 Task: Attach the link 'https://www.adept.ai/' to the Trello card 'Card0000000132', name it 'Adept', edit the description to 'DS0000000132', add a 'Join card' button, and change the cover color to red.
Action: Mouse moved to (398, 578)
Screenshot: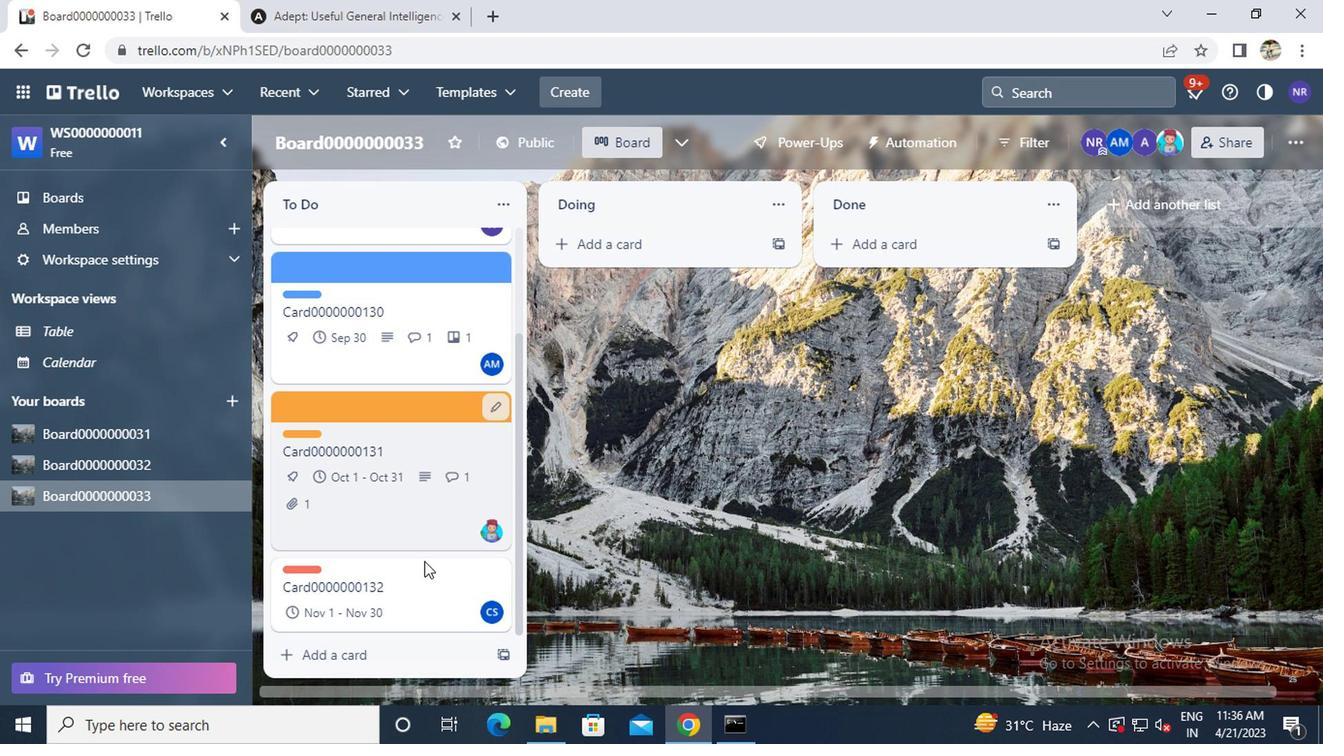 
Action: Mouse pressed left at (398, 578)
Screenshot: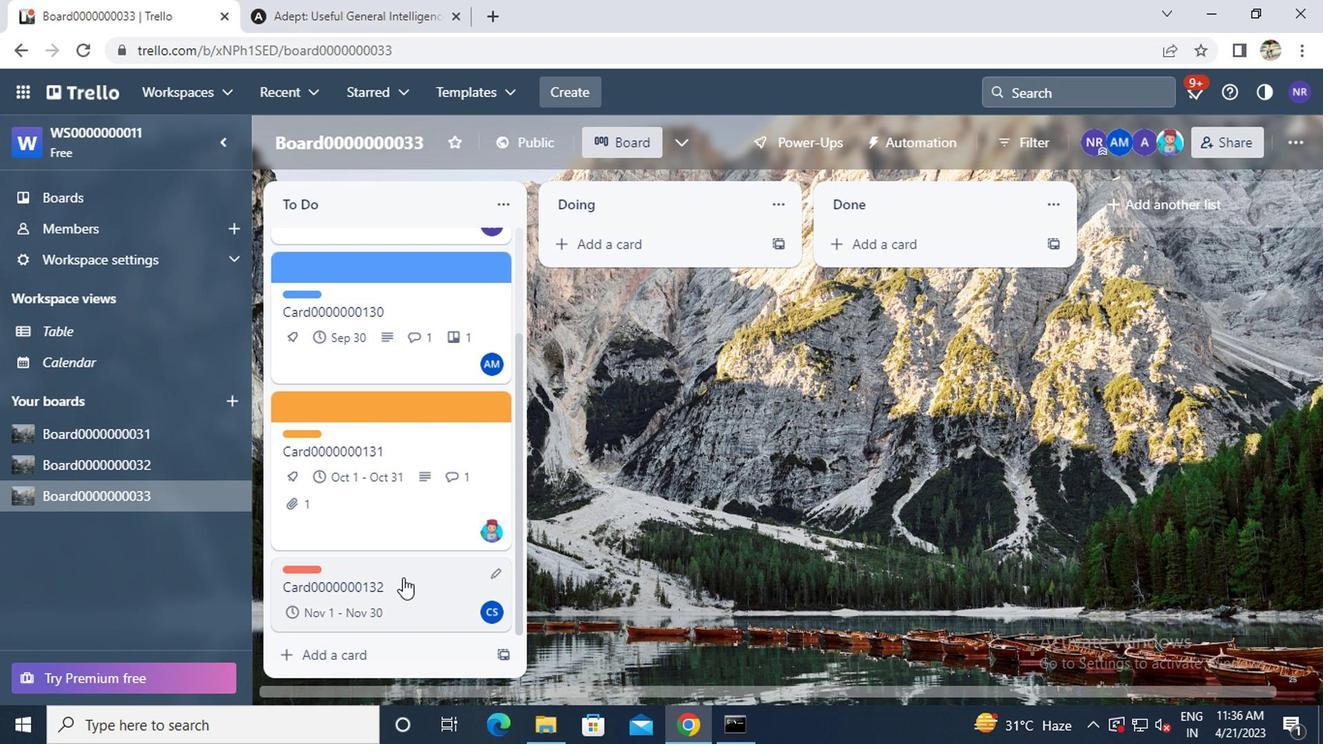 
Action: Mouse moved to (879, 466)
Screenshot: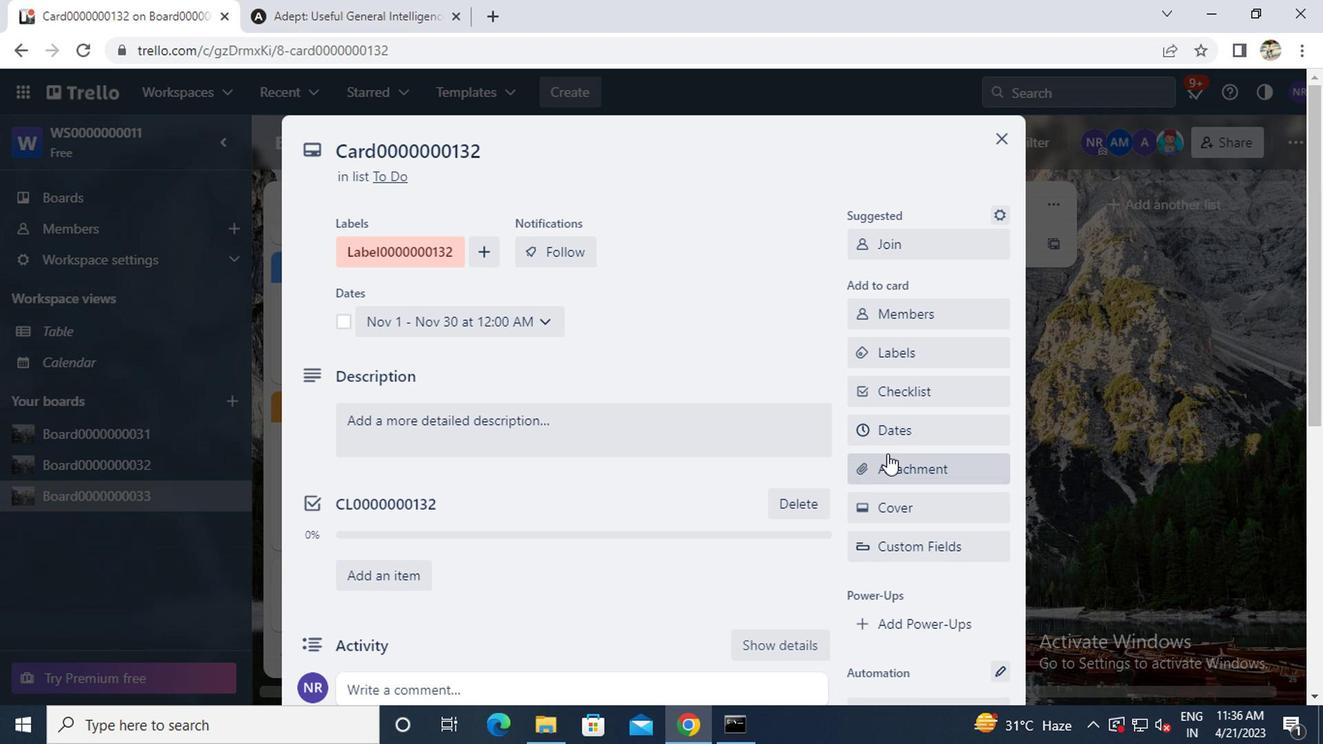 
Action: Mouse pressed left at (879, 466)
Screenshot: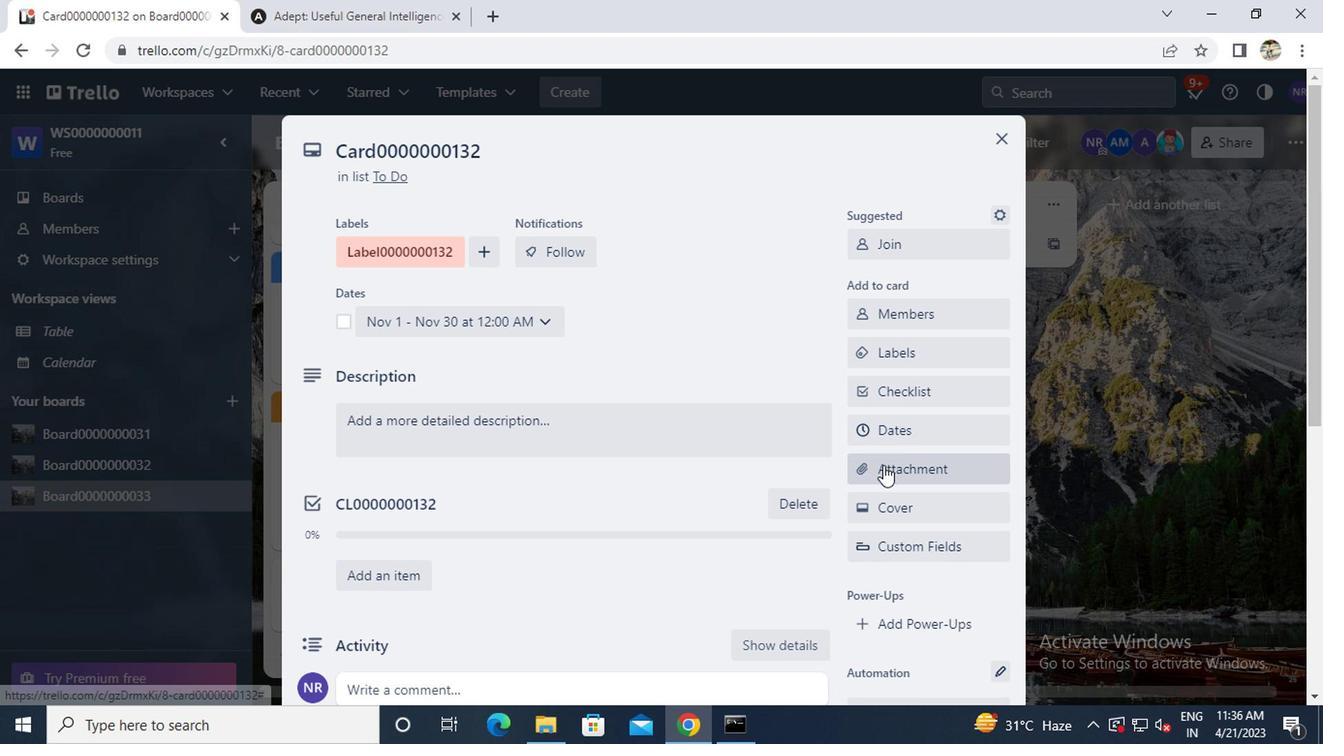 
Action: Mouse moved to (395, 19)
Screenshot: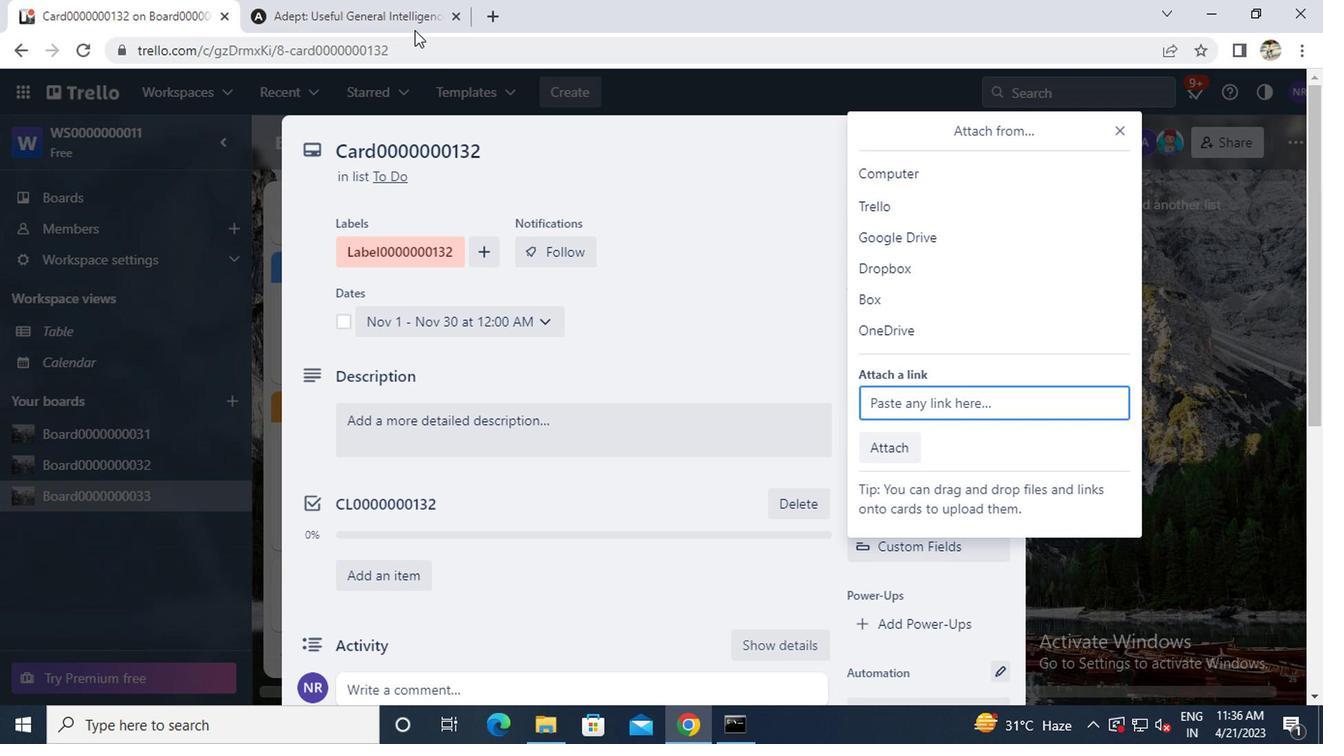 
Action: Mouse pressed left at (395, 19)
Screenshot: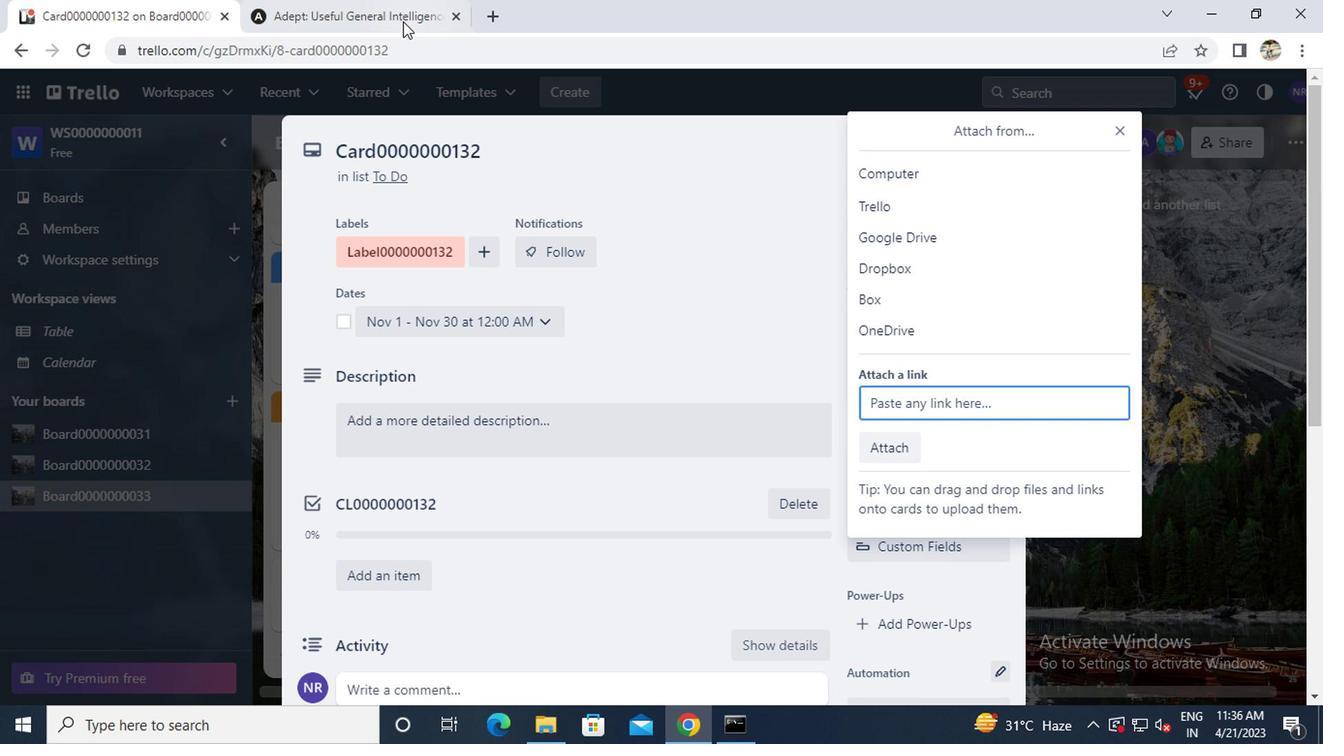 
Action: Mouse moved to (406, 46)
Screenshot: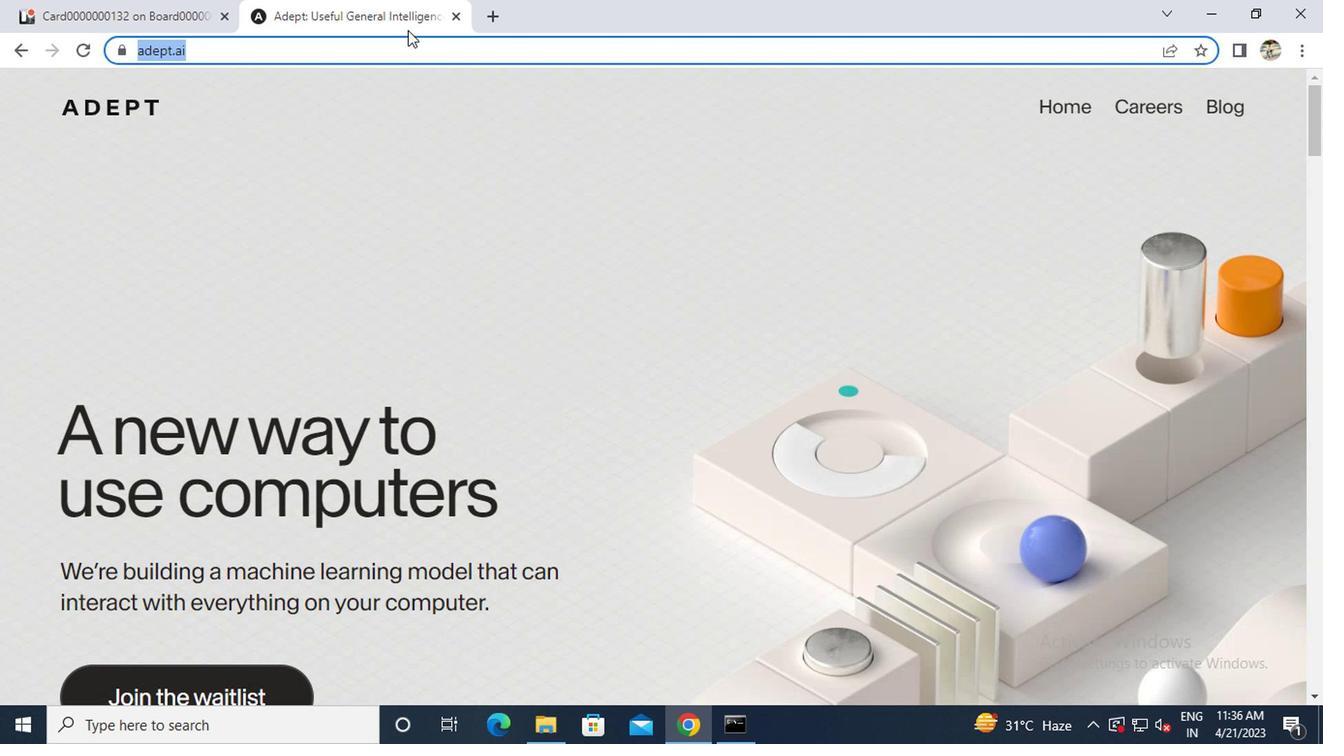 
Action: Mouse pressed left at (406, 46)
Screenshot: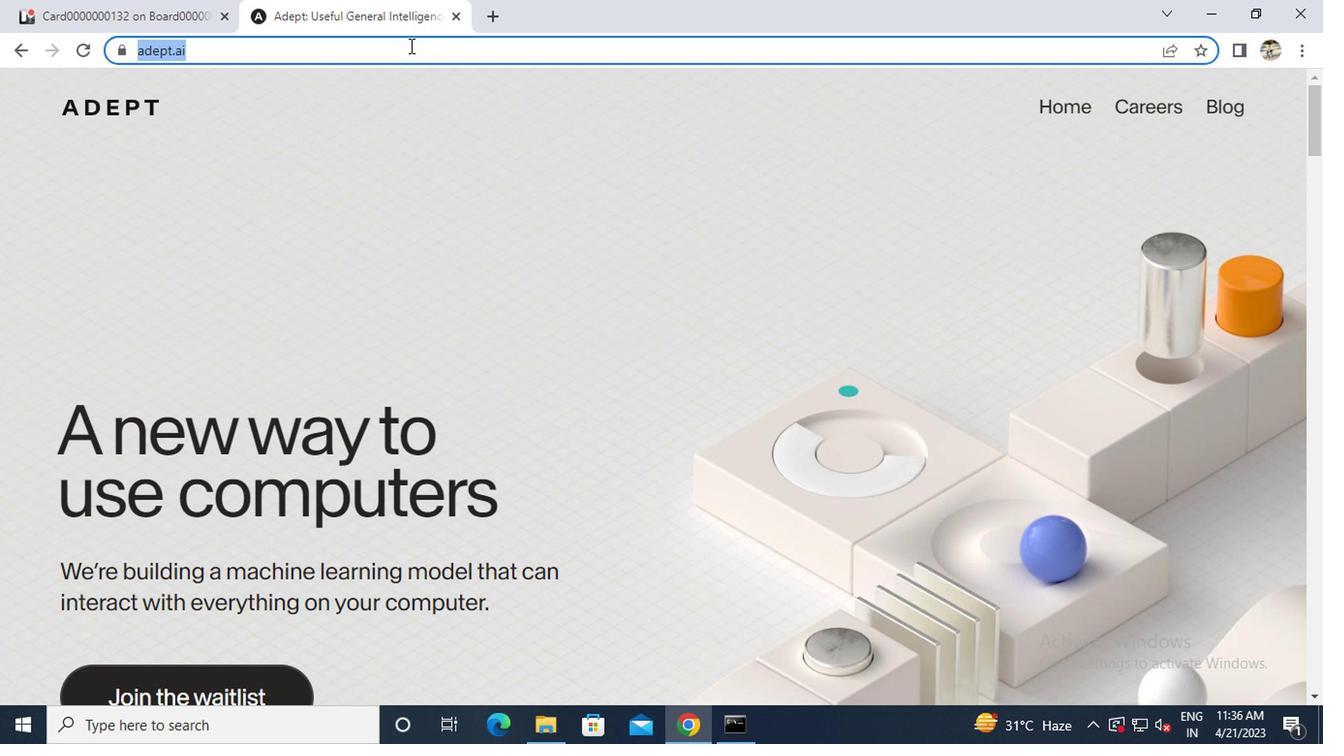 
Action: Key pressed ctrl+A<'\x03'>
Screenshot: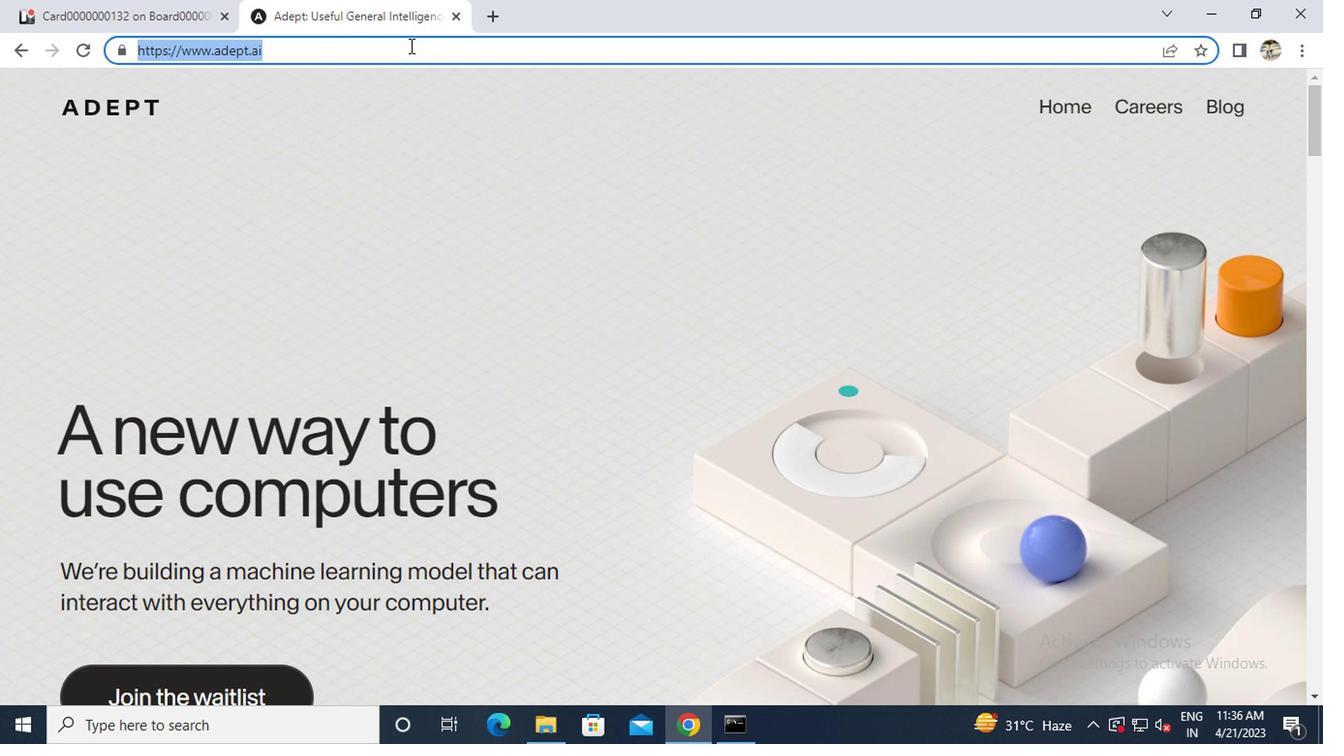 
Action: Mouse moved to (150, 4)
Screenshot: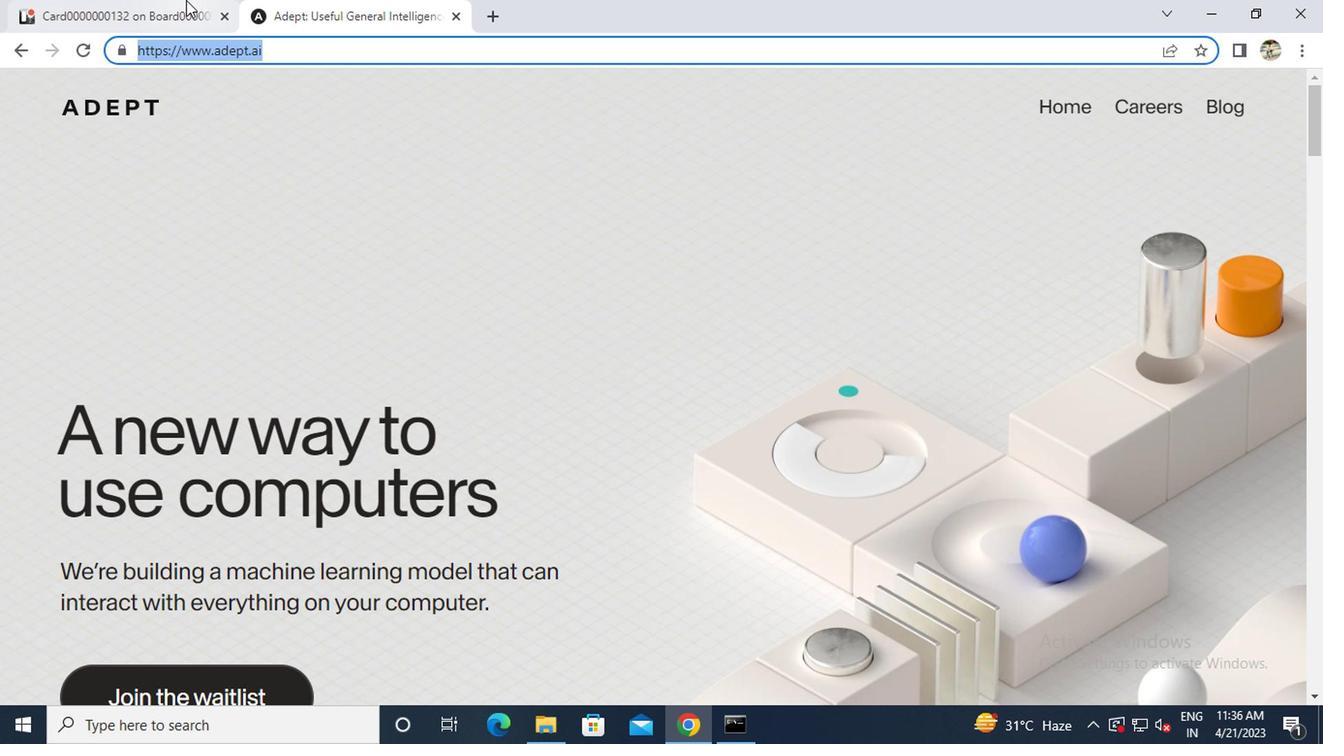 
Action: Mouse pressed left at (150, 4)
Screenshot: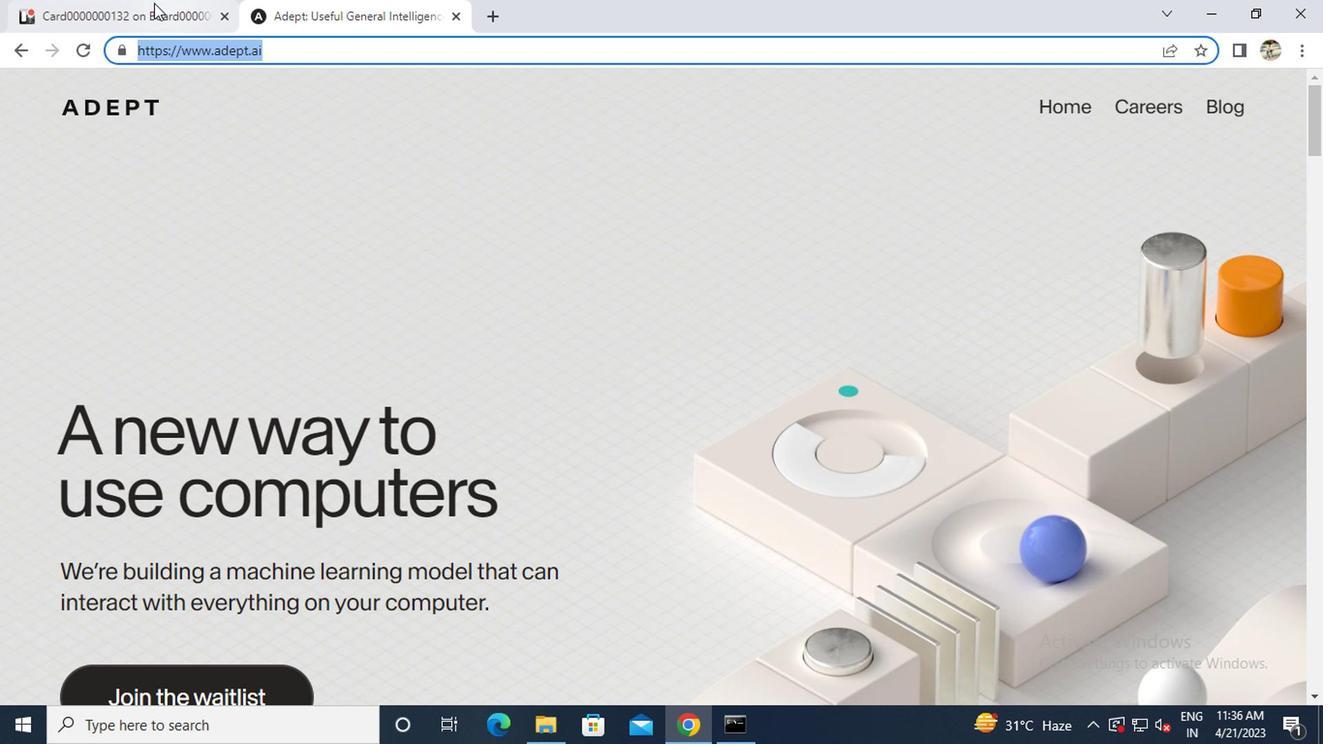 
Action: Mouse moved to (888, 394)
Screenshot: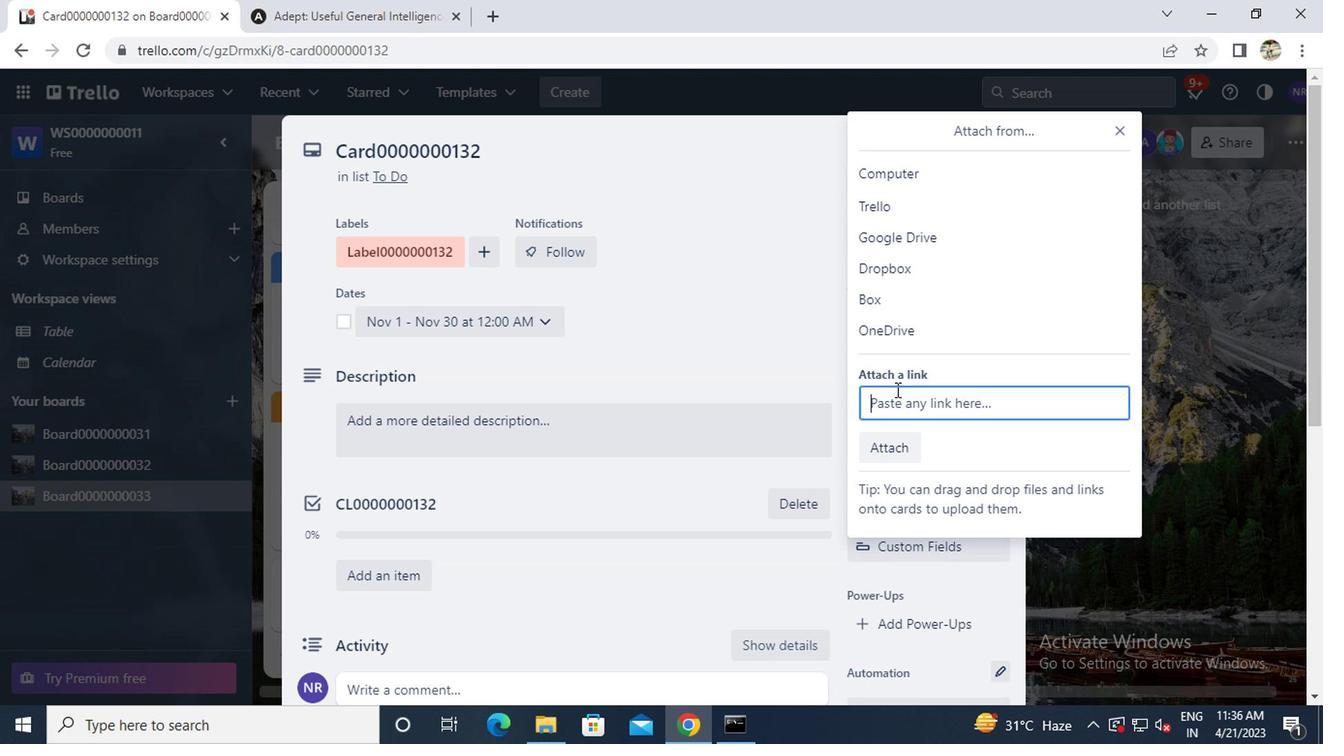 
Action: Mouse pressed left at (888, 394)
Screenshot: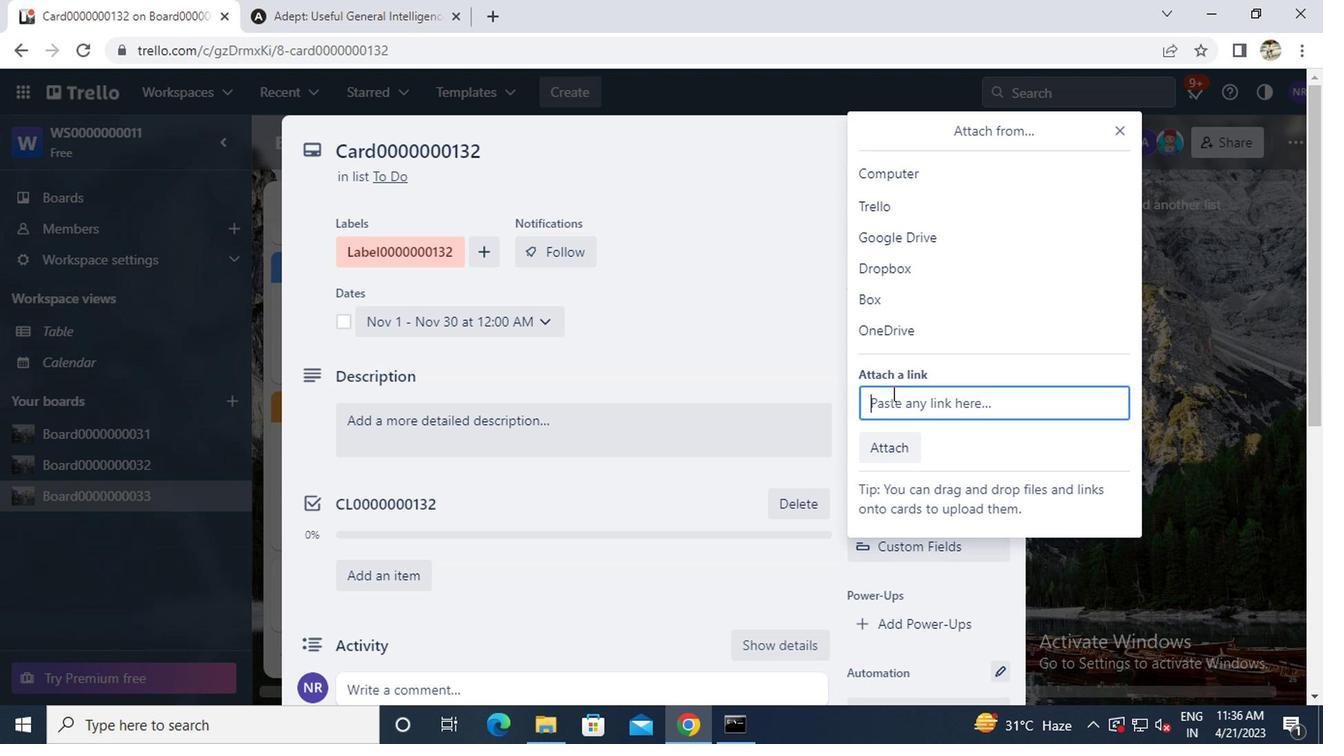 
Action: Key pressed ctrl+V
Screenshot: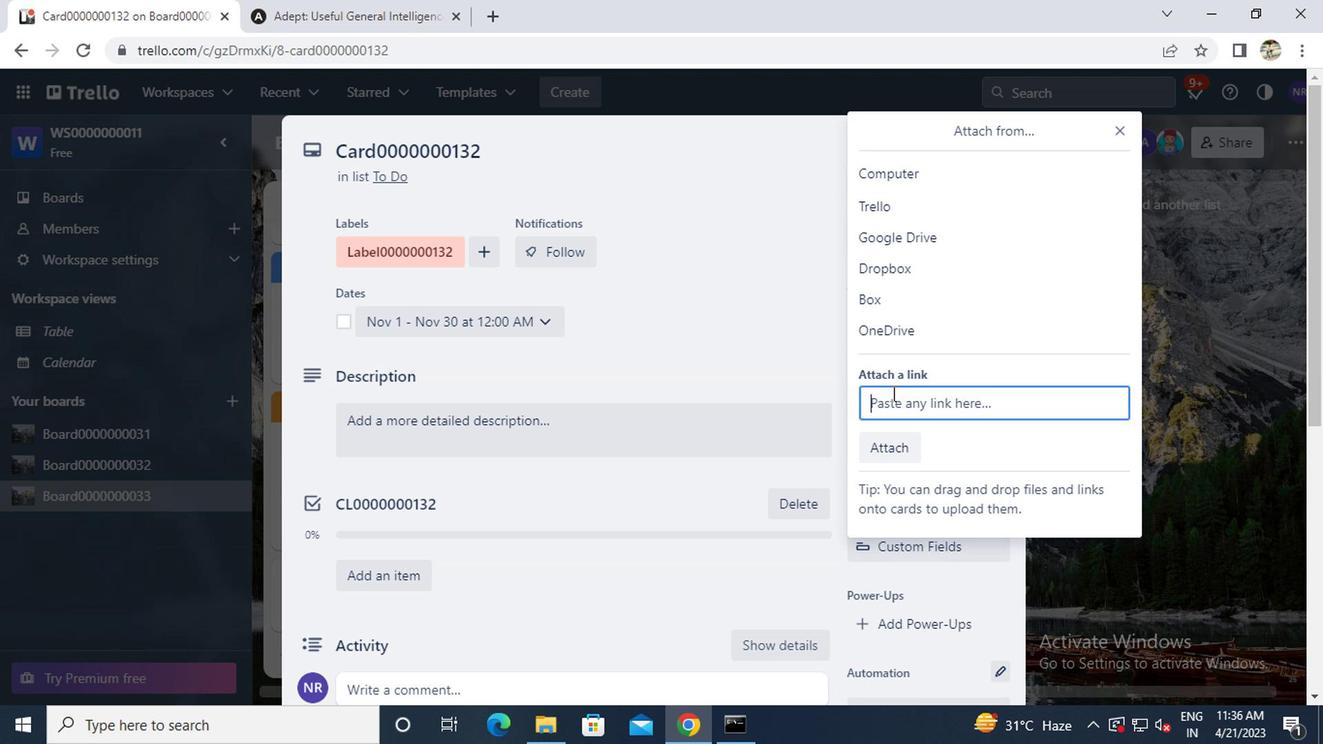 
Action: Mouse moved to (895, 463)
Screenshot: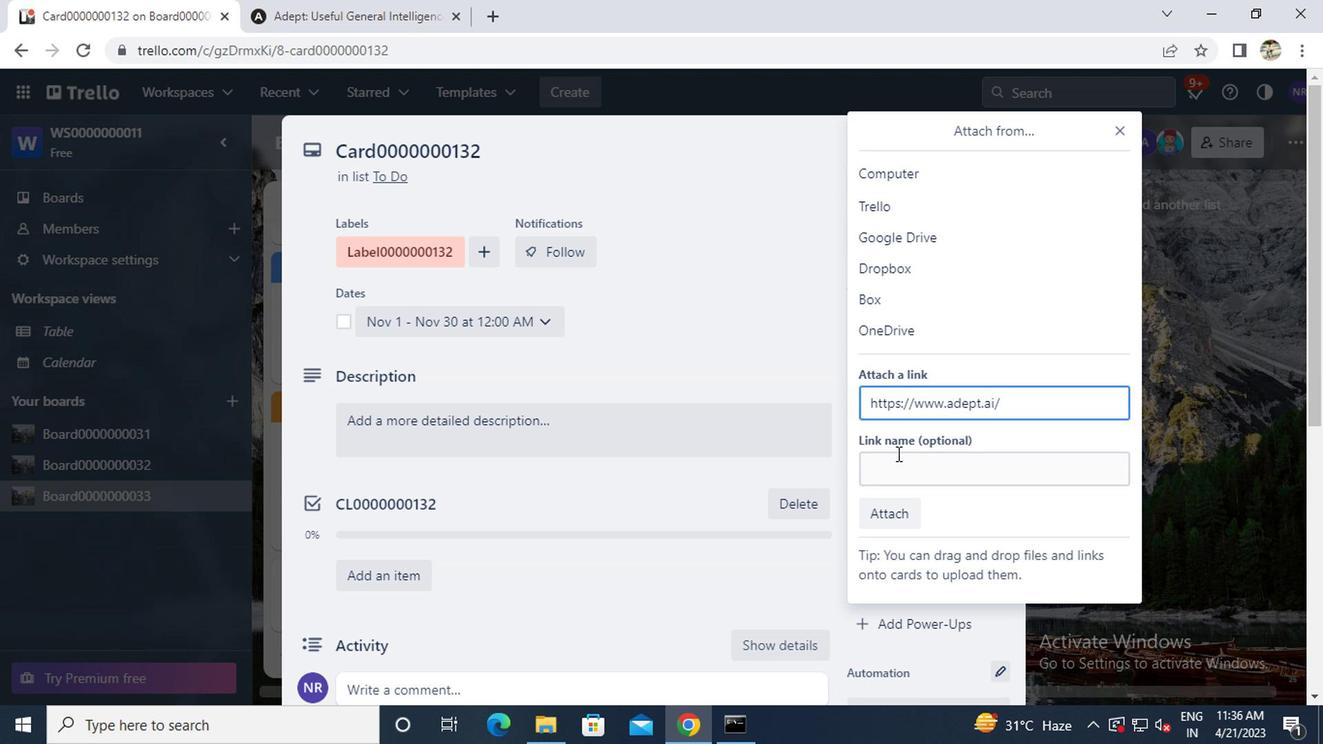 
Action: Mouse pressed left at (895, 463)
Screenshot: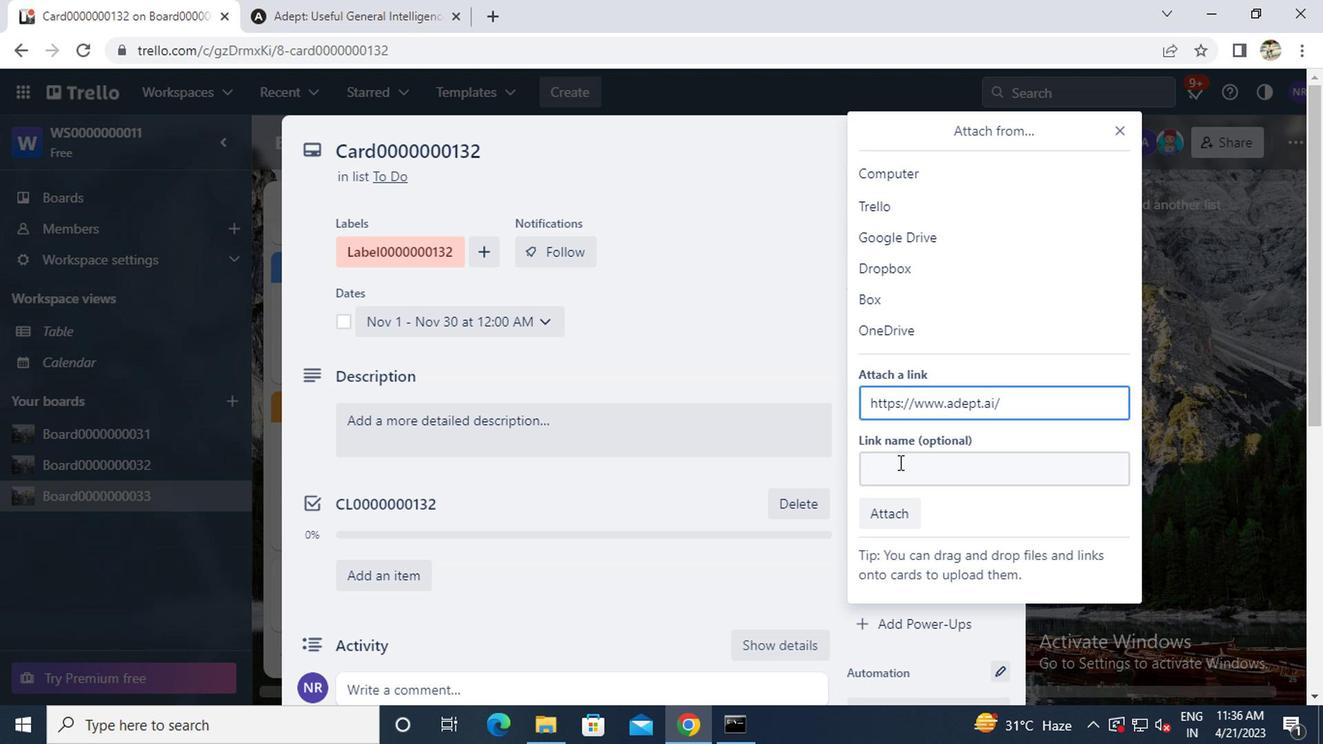 
Action: Key pressed a<Key.caps_lock>dept
Screenshot: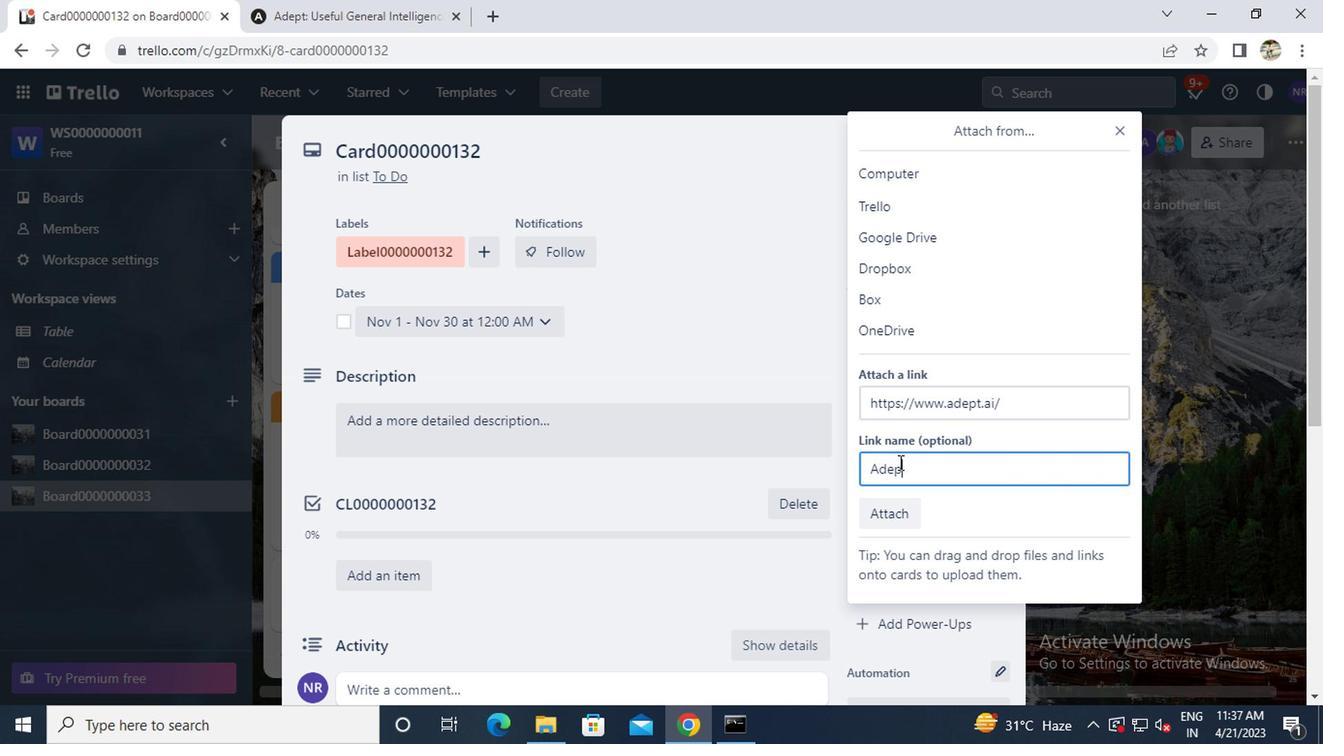 
Action: Mouse moved to (890, 507)
Screenshot: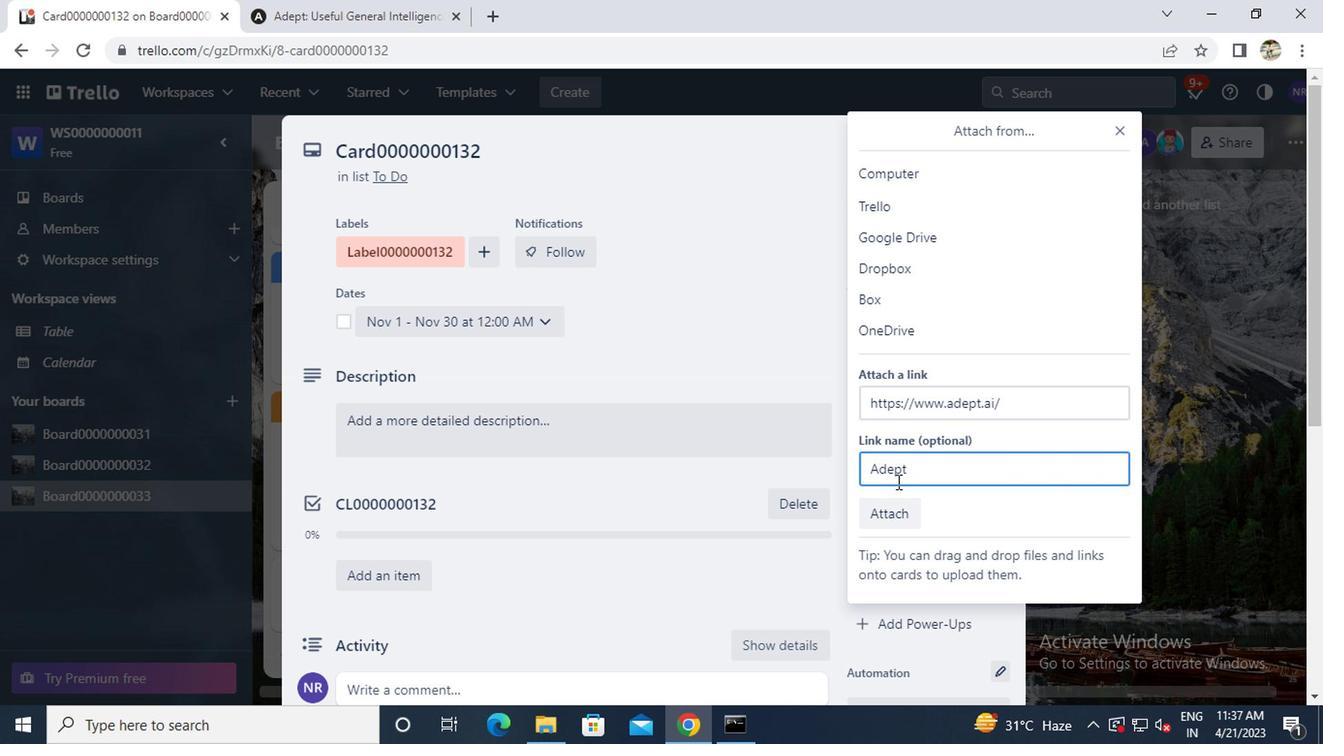 
Action: Mouse pressed left at (890, 507)
Screenshot: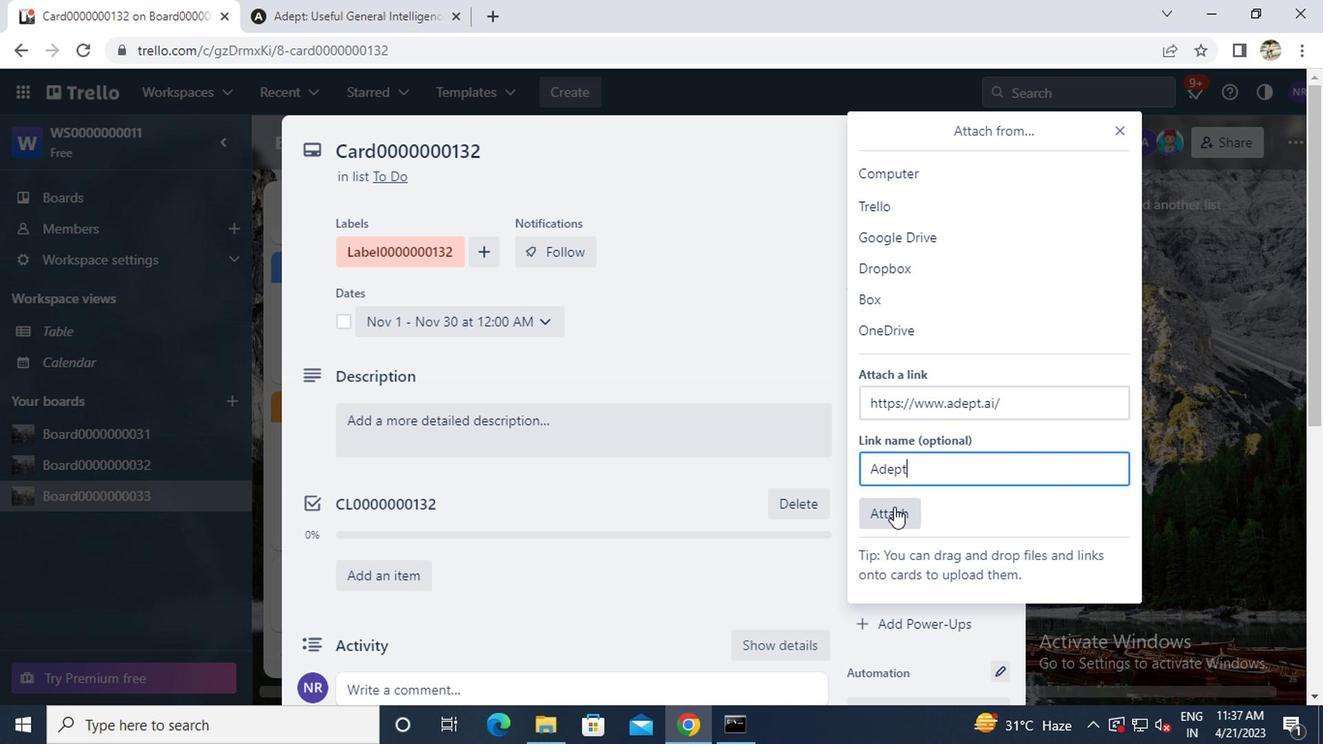
Action: Mouse pressed left at (890, 507)
Screenshot: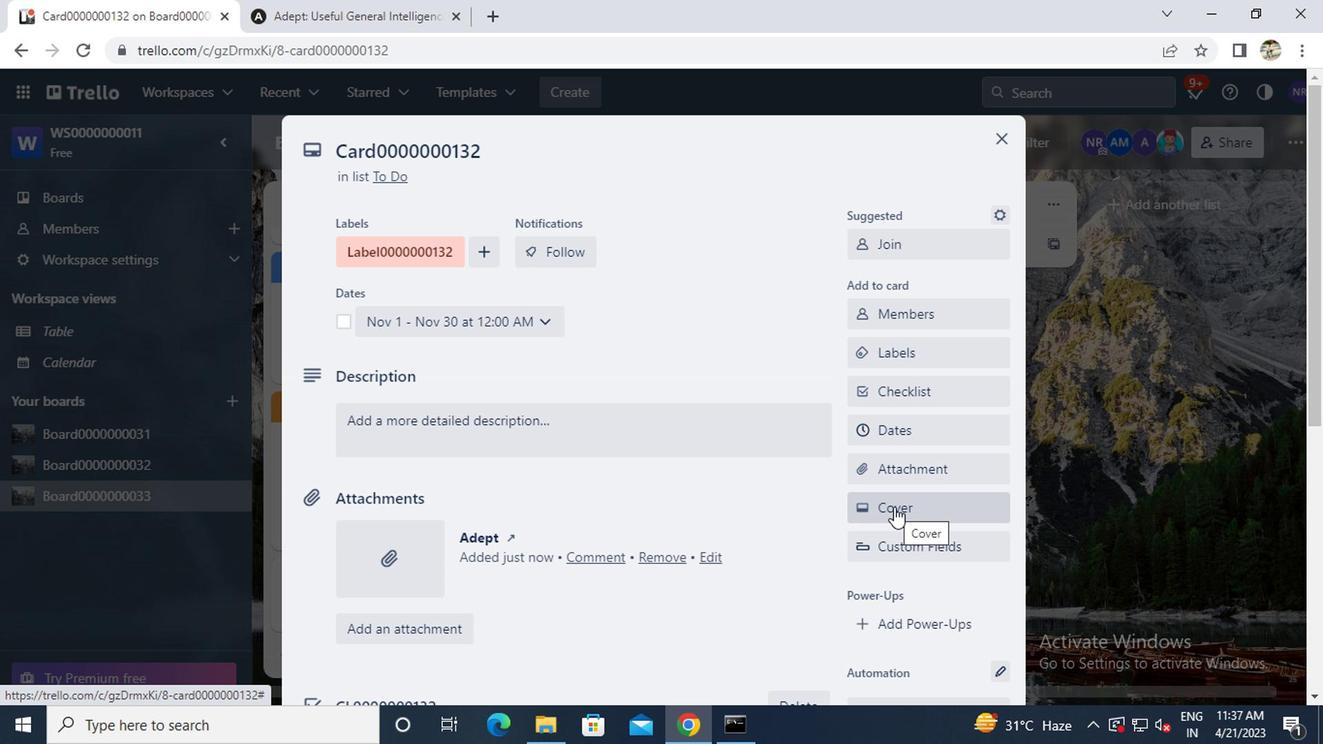 
Action: Mouse moved to (1030, 328)
Screenshot: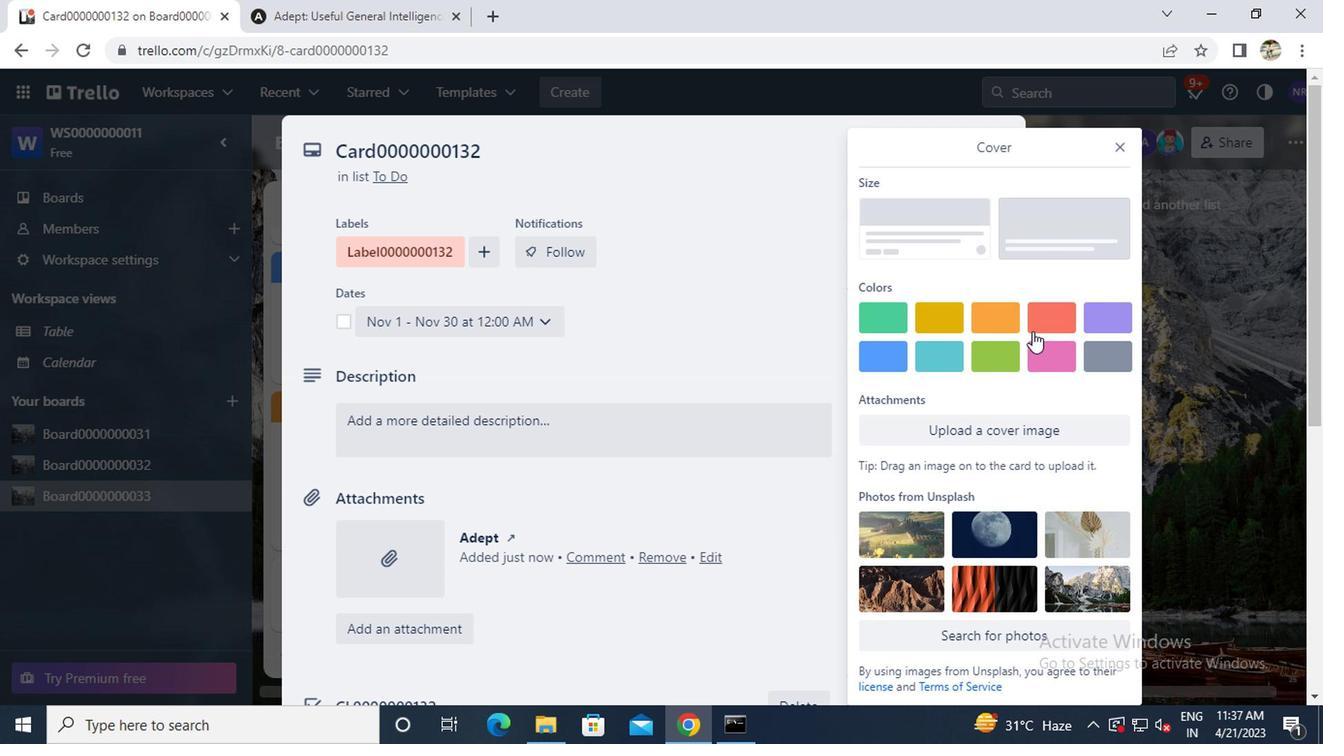 
Action: Mouse pressed left at (1030, 328)
Screenshot: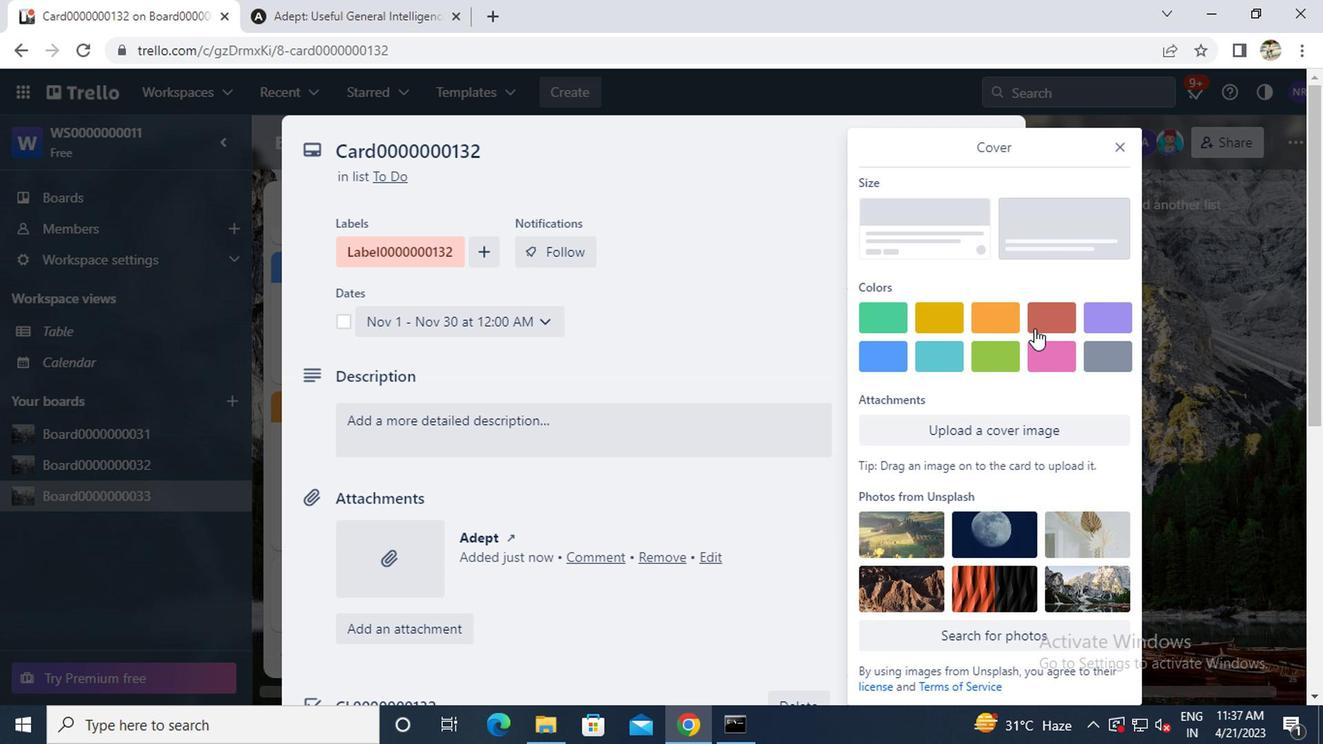 
Action: Mouse moved to (1120, 137)
Screenshot: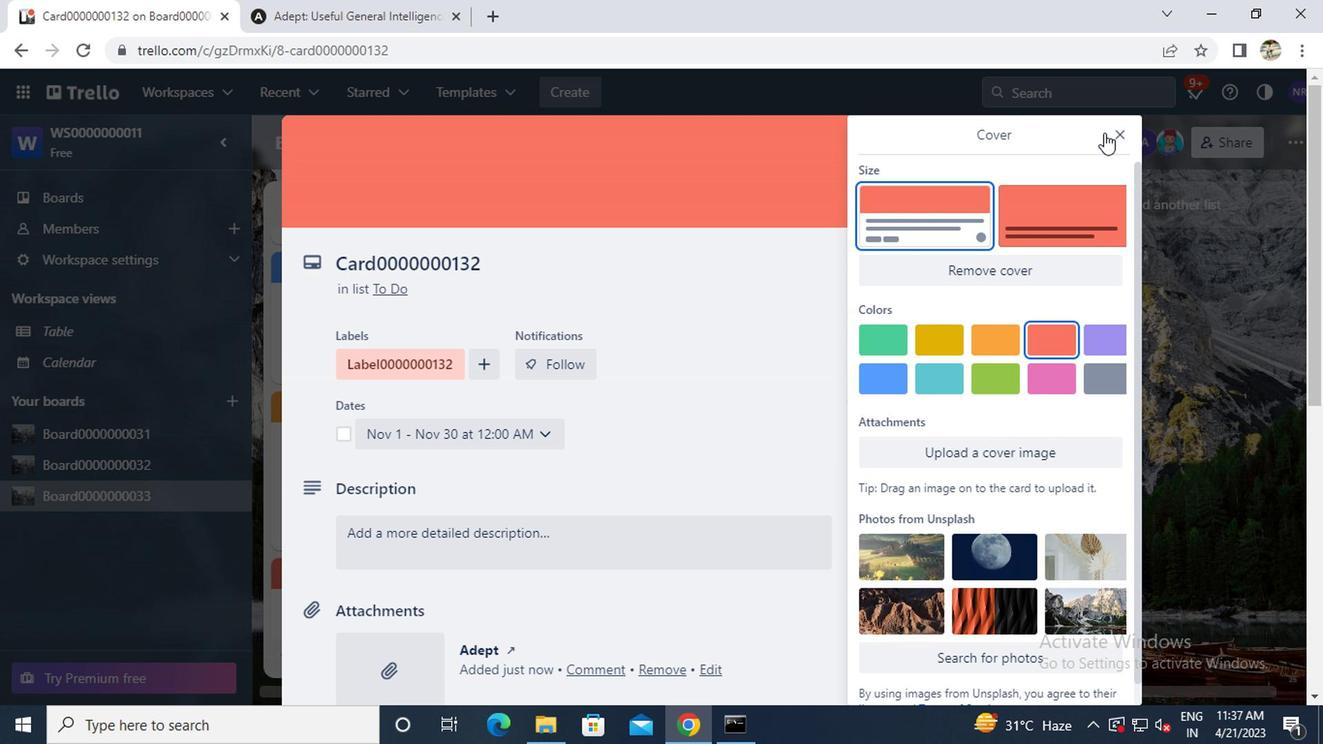 
Action: Mouse pressed left at (1120, 137)
Screenshot: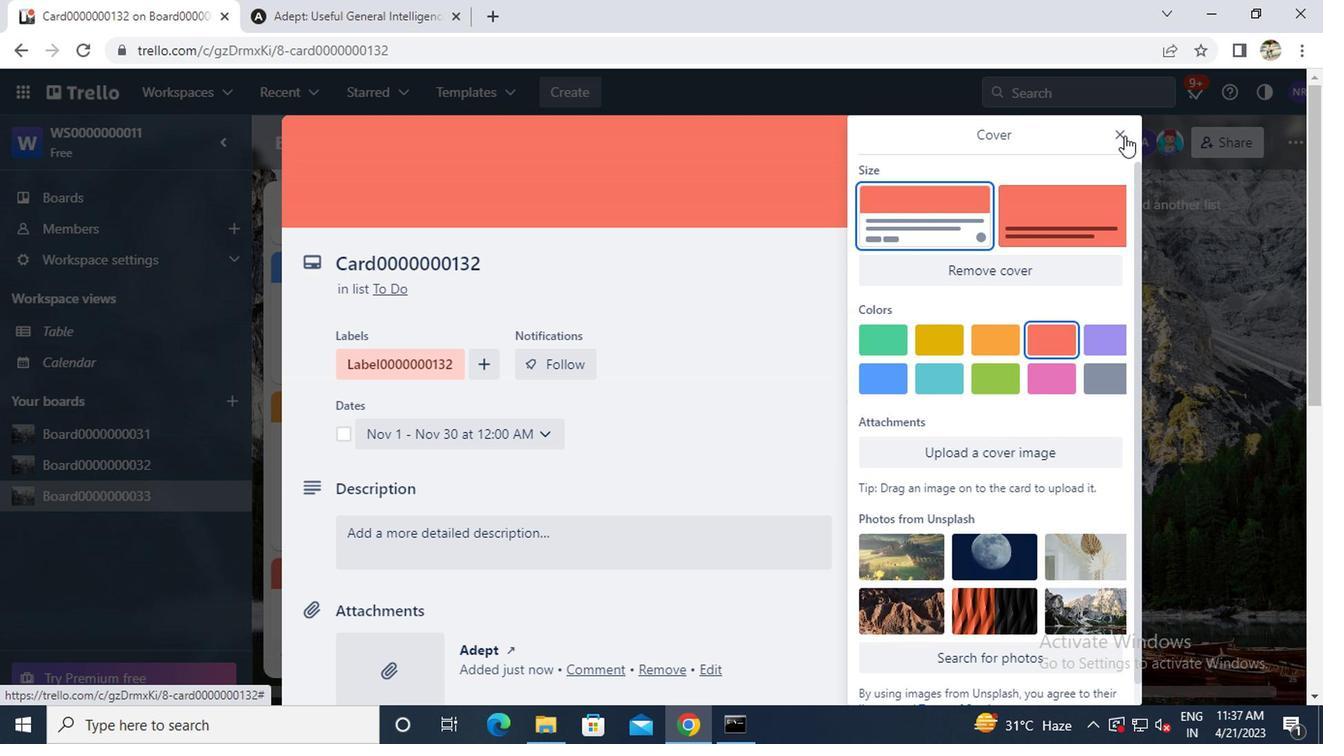 
Action: Mouse moved to (890, 392)
Screenshot: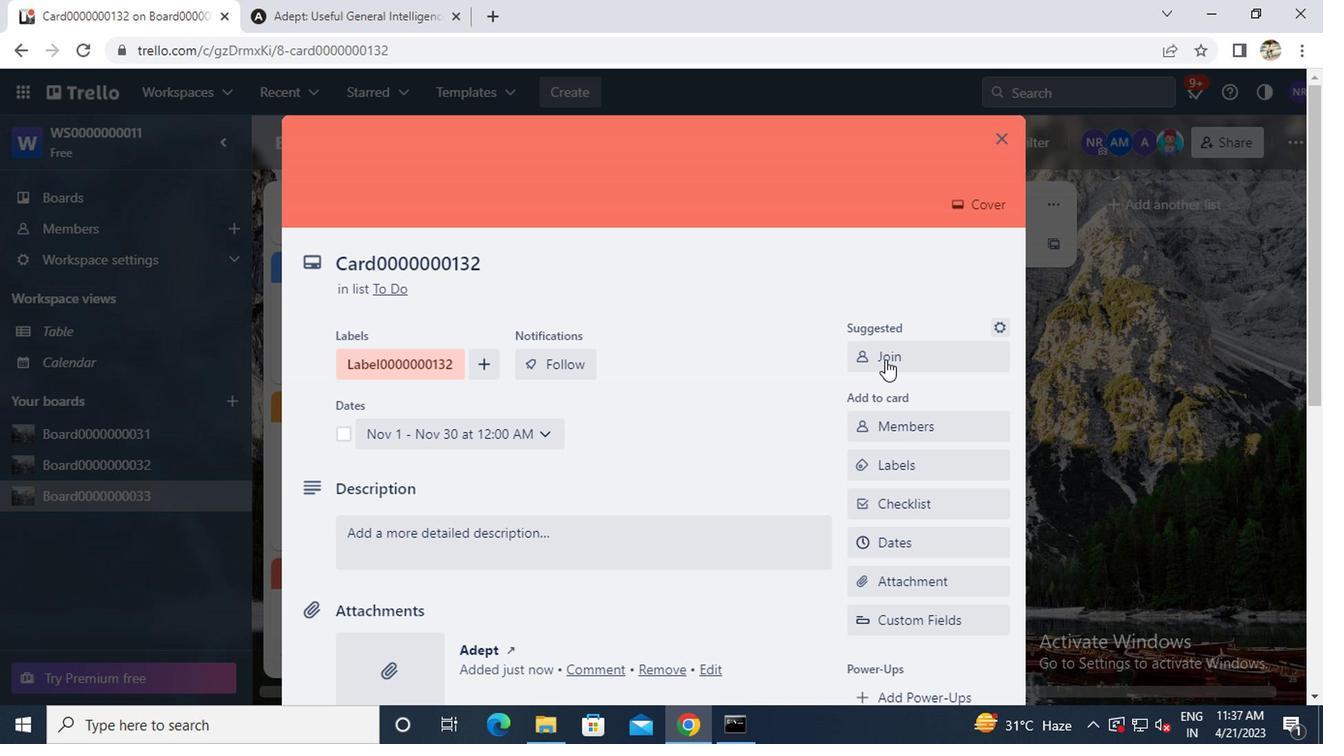 
Action: Mouse scrolled (890, 391) with delta (0, 0)
Screenshot: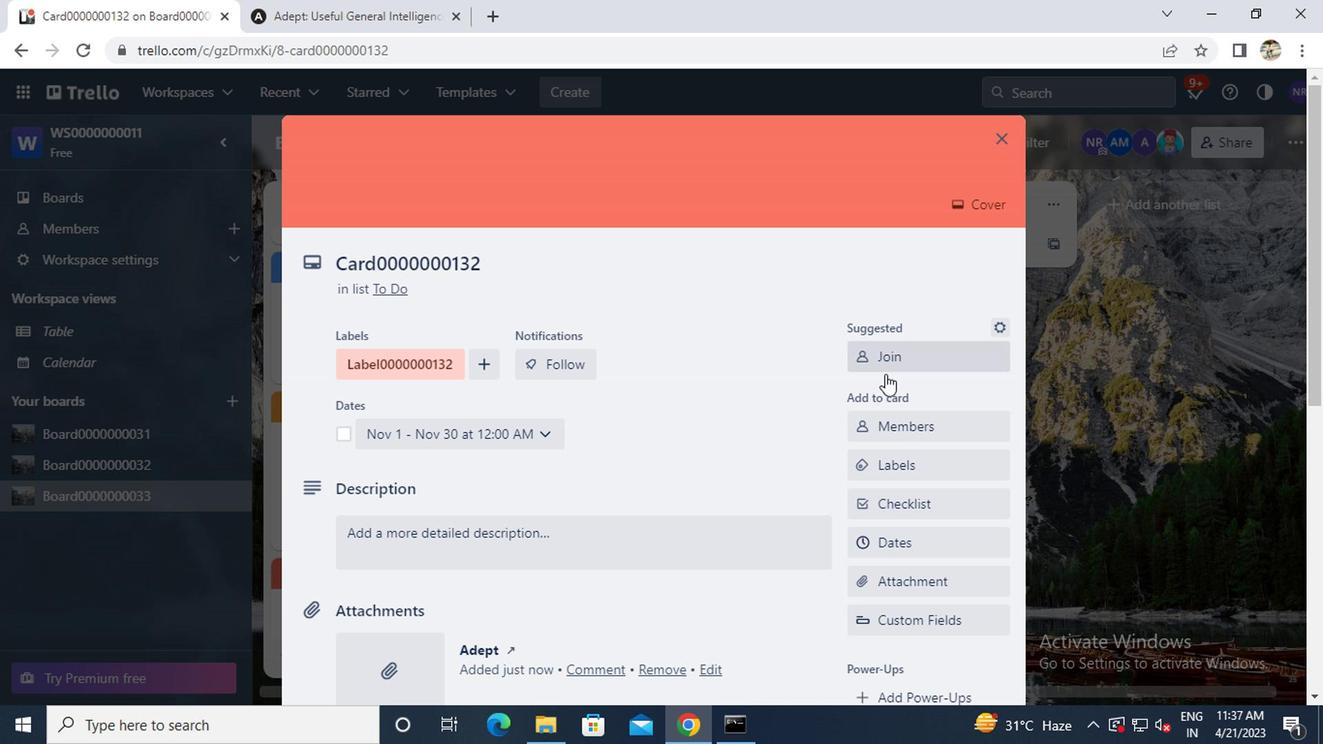 
Action: Mouse scrolled (890, 391) with delta (0, 0)
Screenshot: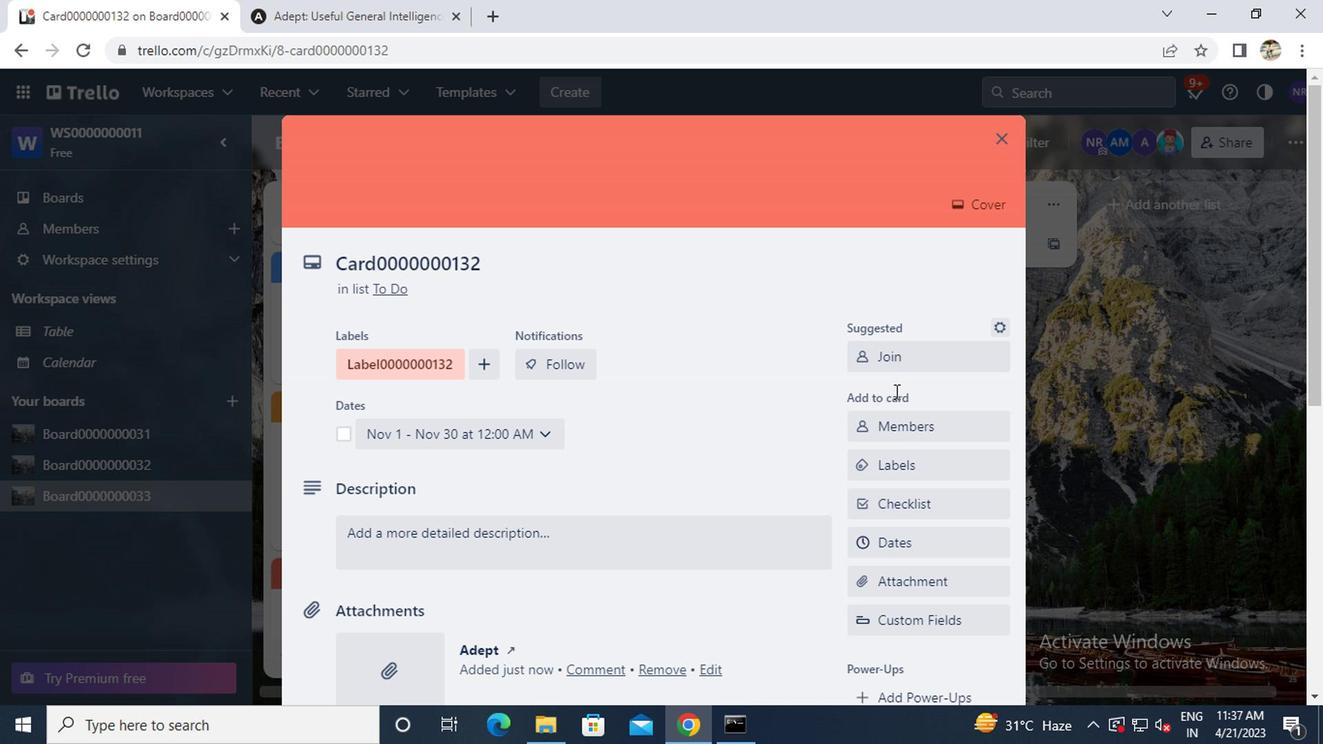 
Action: Mouse scrolled (890, 391) with delta (0, 0)
Screenshot: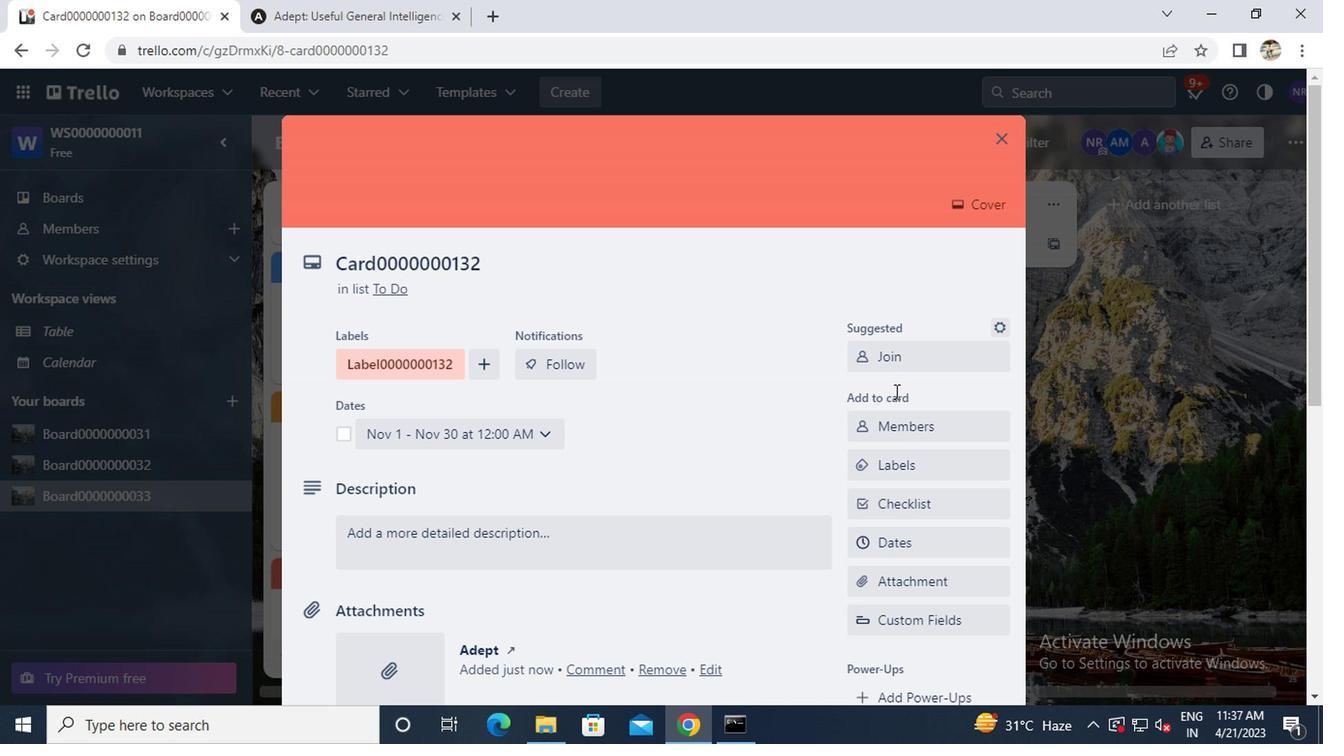 
Action: Mouse moved to (893, 392)
Screenshot: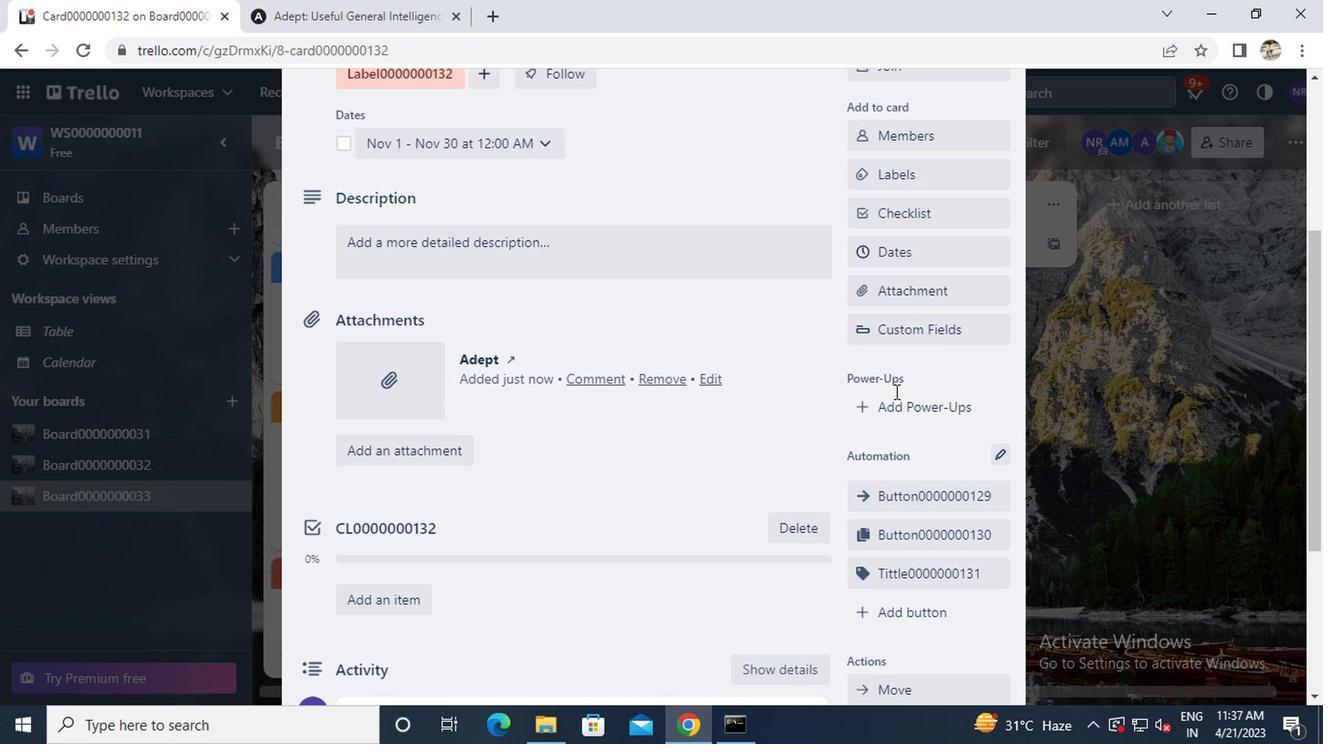 
Action: Mouse scrolled (893, 391) with delta (0, 0)
Screenshot: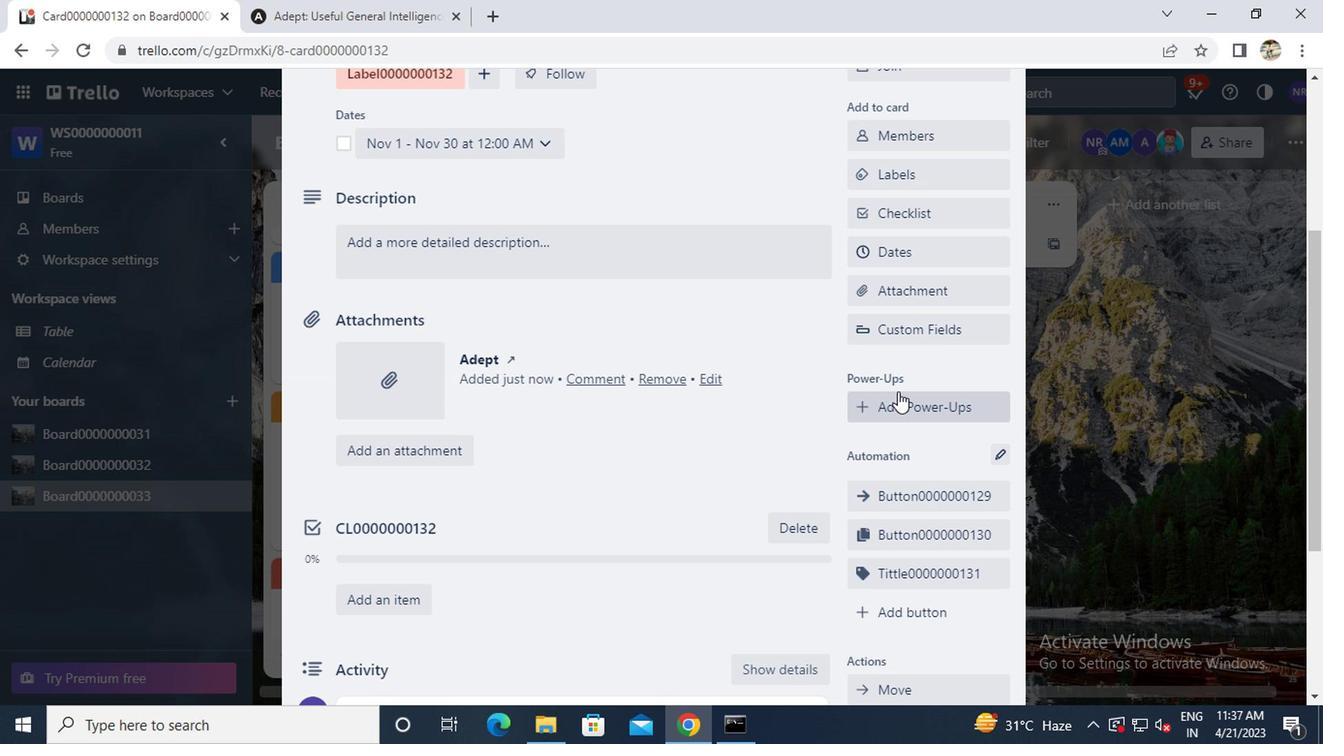 
Action: Mouse moved to (881, 506)
Screenshot: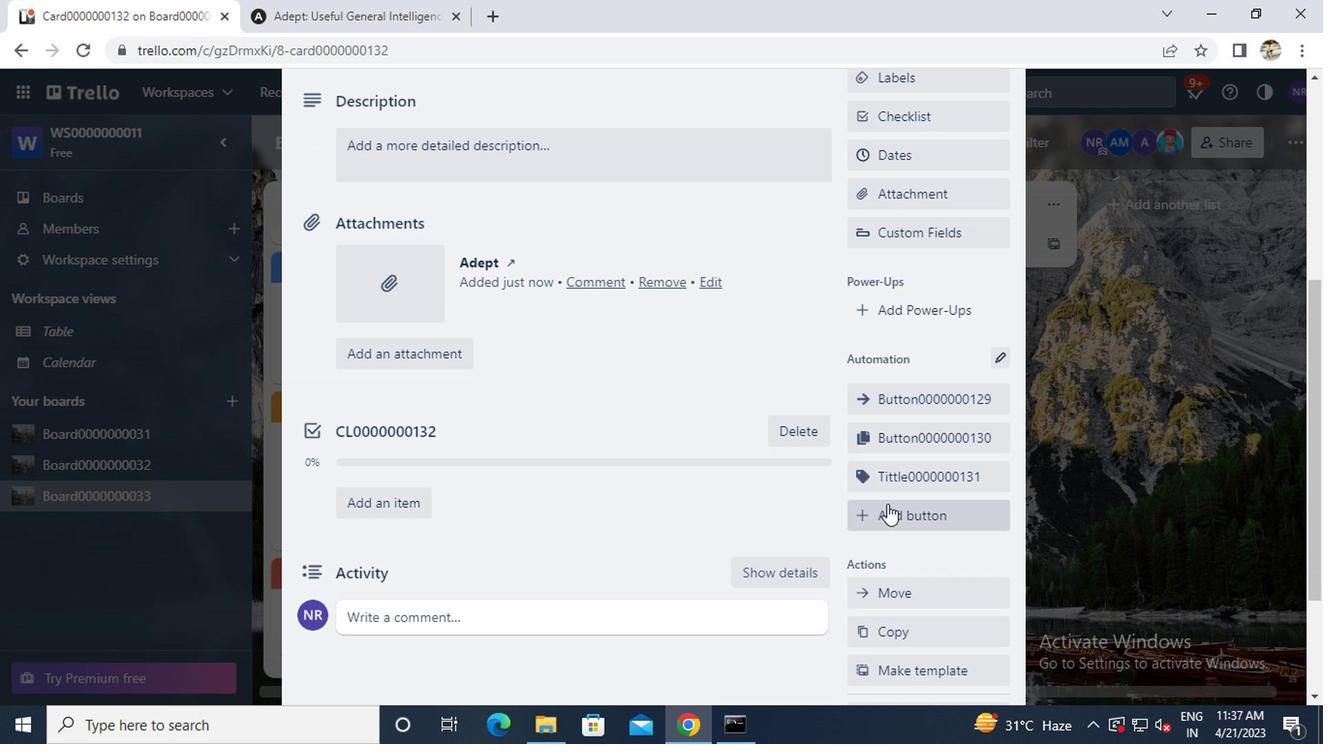 
Action: Mouse pressed left at (881, 506)
Screenshot: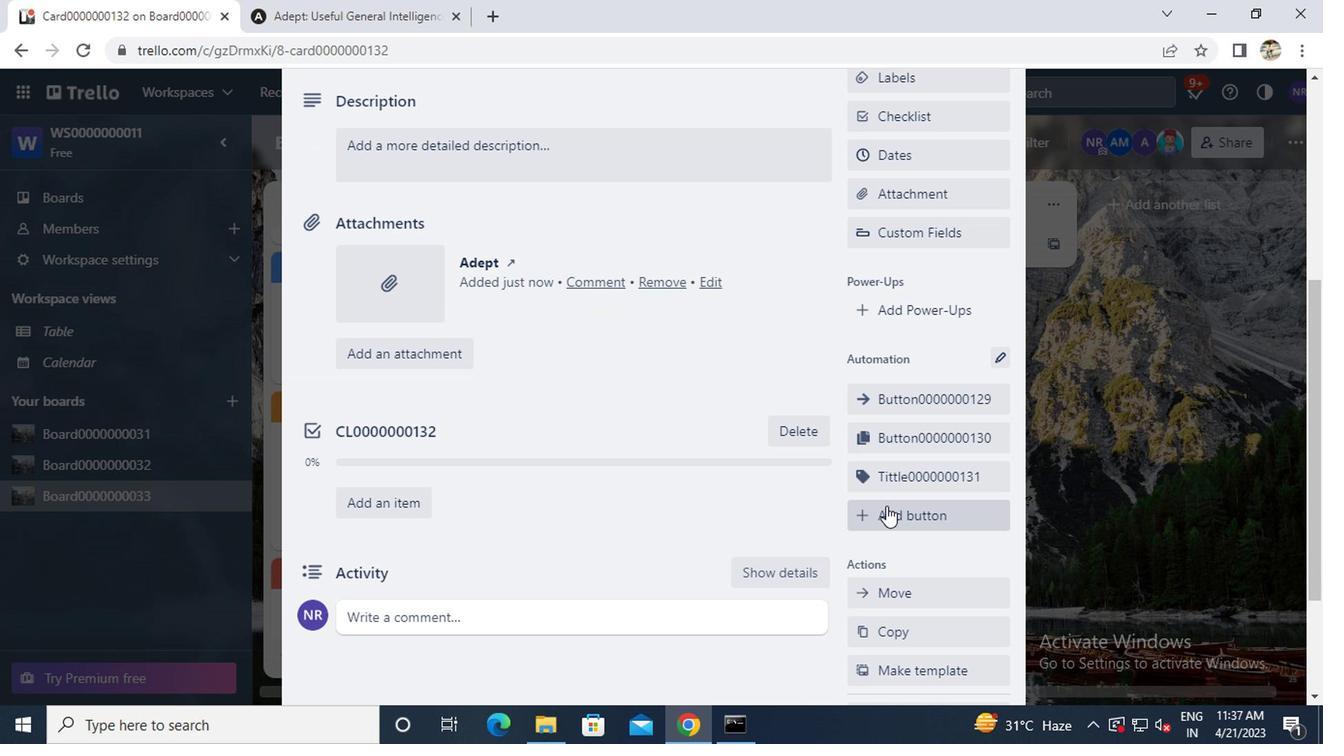 
Action: Mouse moved to (888, 337)
Screenshot: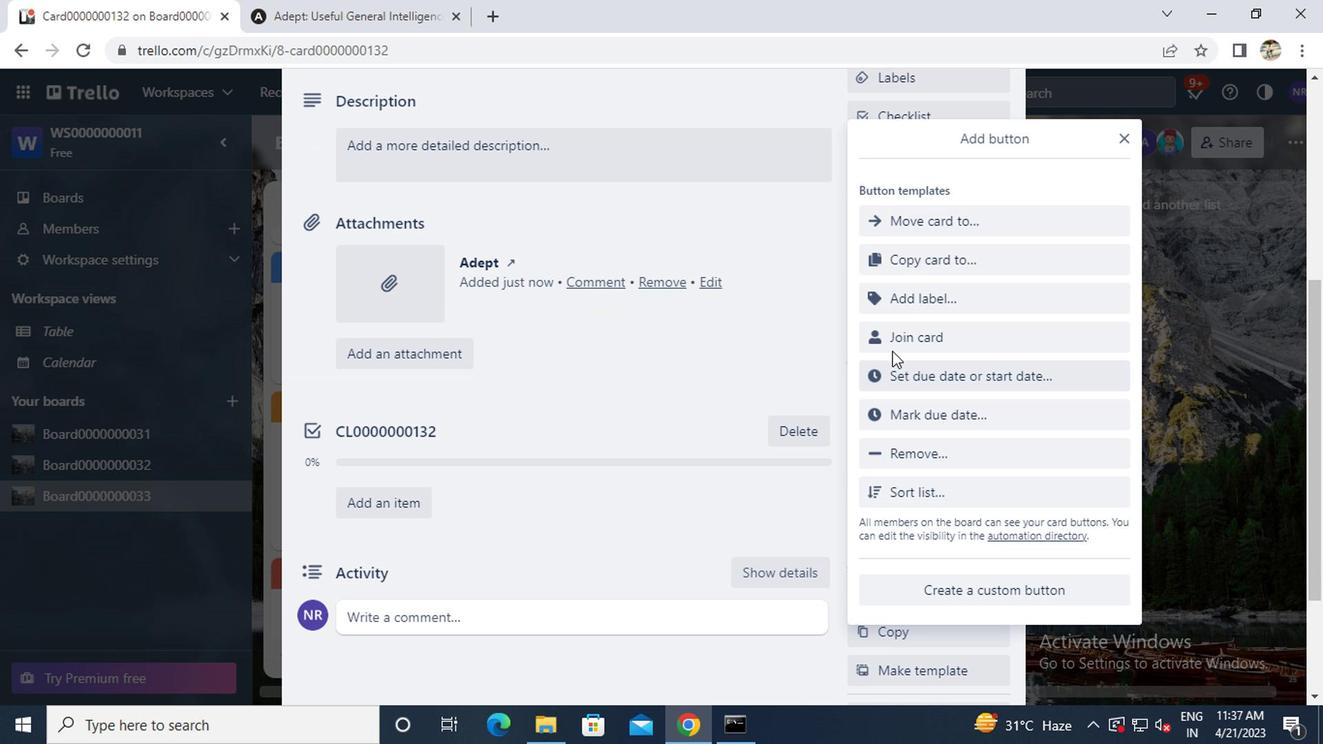 
Action: Mouse pressed left at (888, 337)
Screenshot: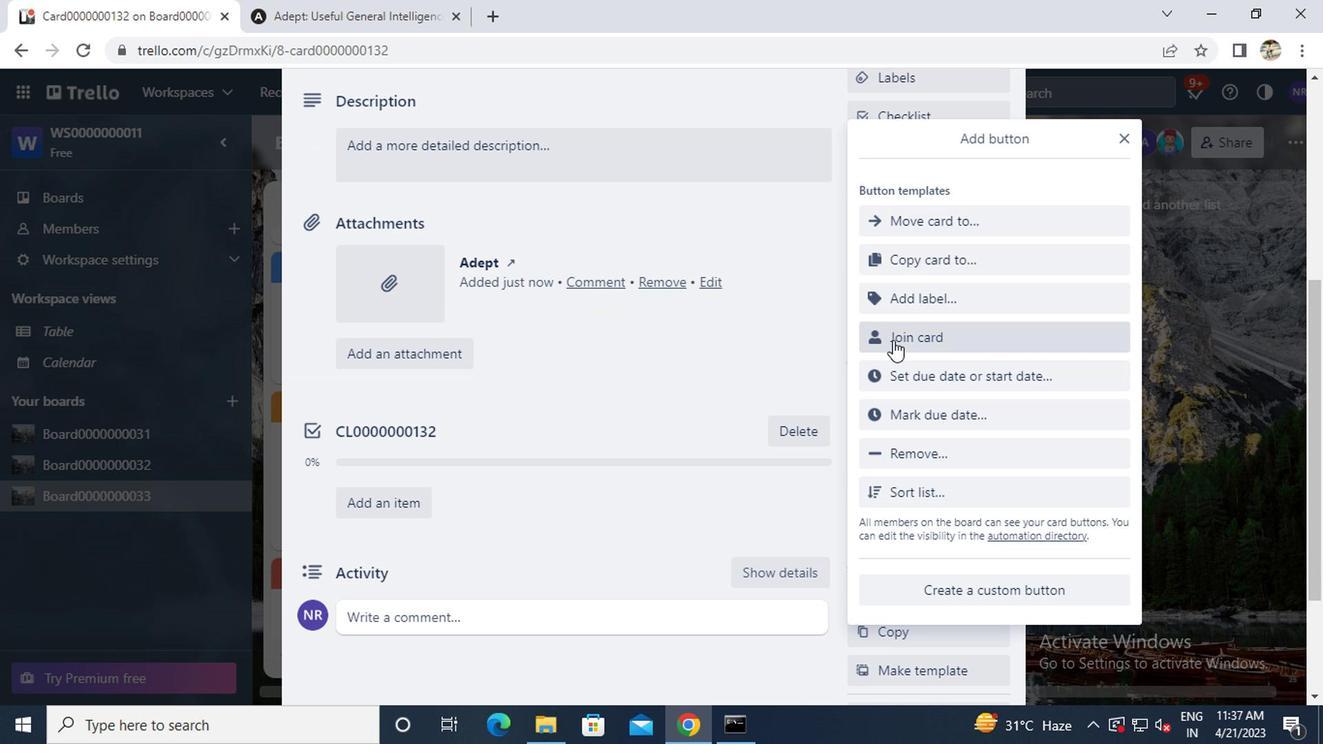 
Action: Key pressed <Key.caps_lock>b<Key.caps_lock>utton0000000132
Screenshot: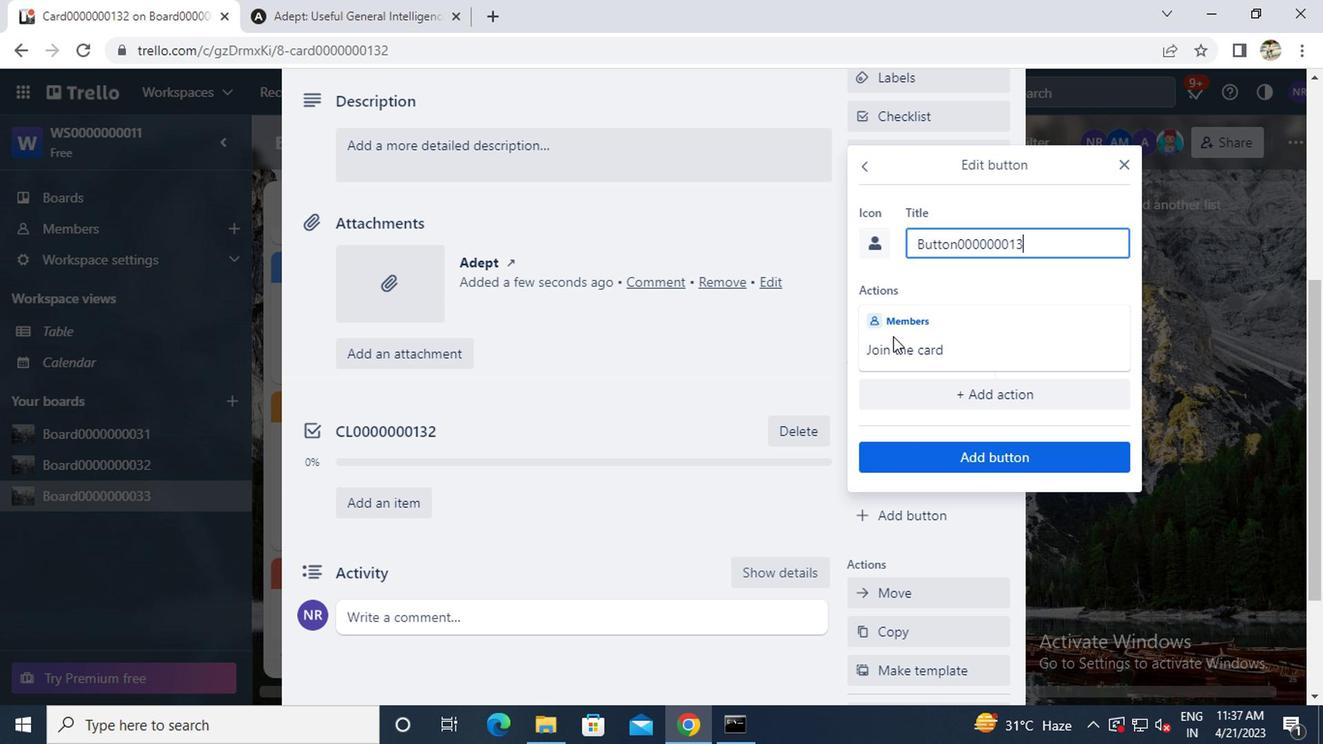 
Action: Mouse moved to (908, 452)
Screenshot: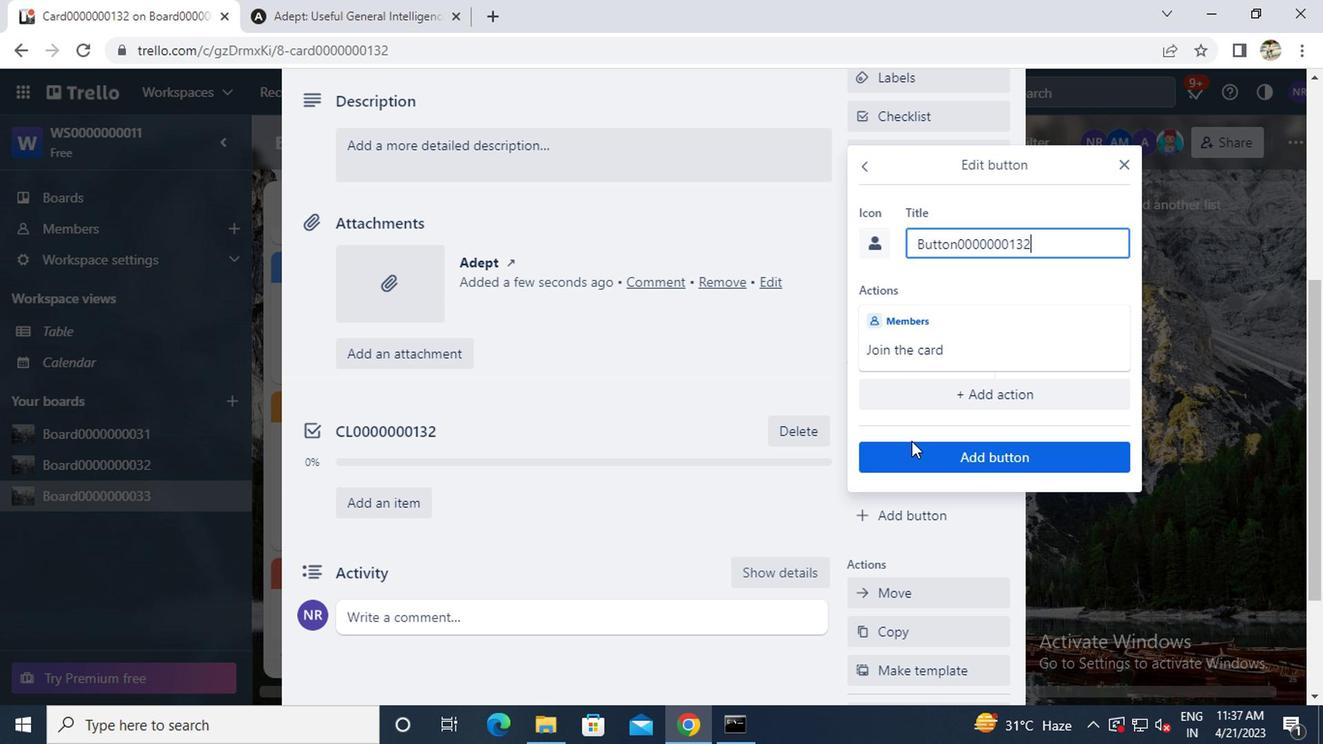 
Action: Mouse pressed left at (908, 452)
Screenshot: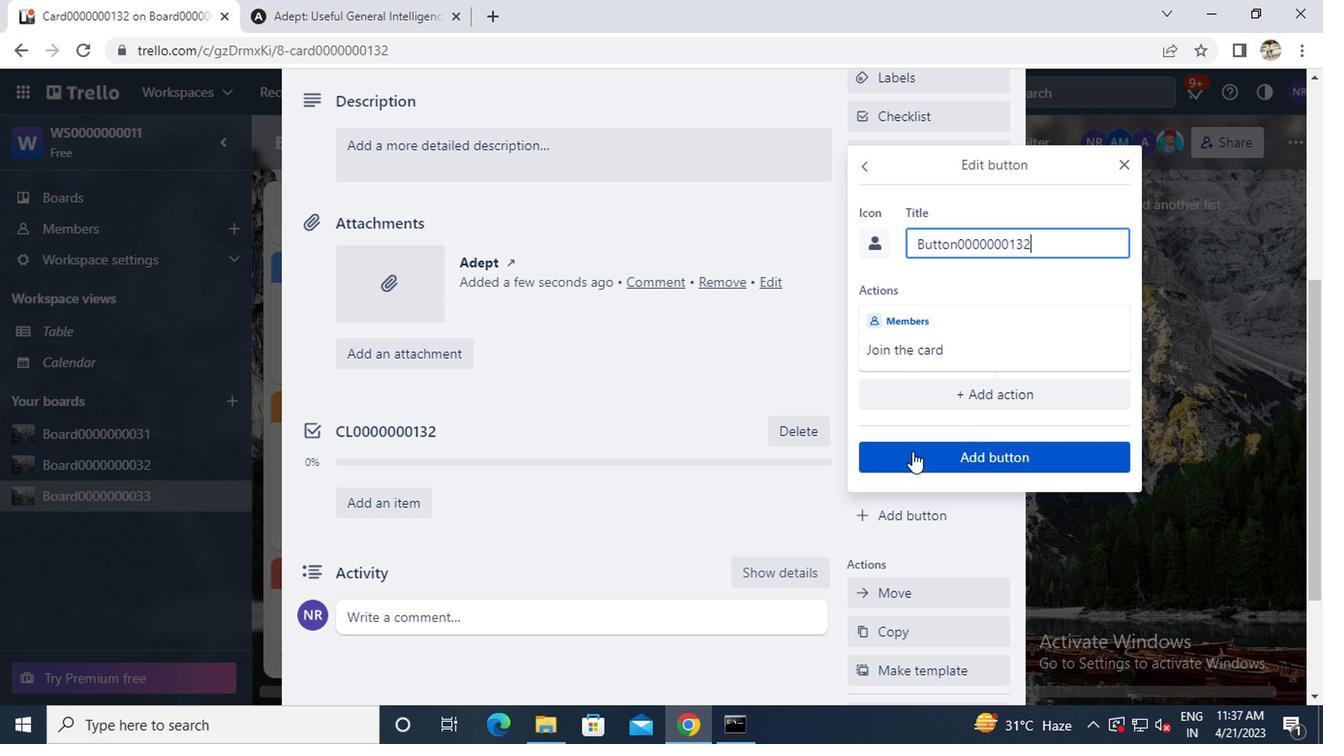 
Action: Mouse moved to (546, 159)
Screenshot: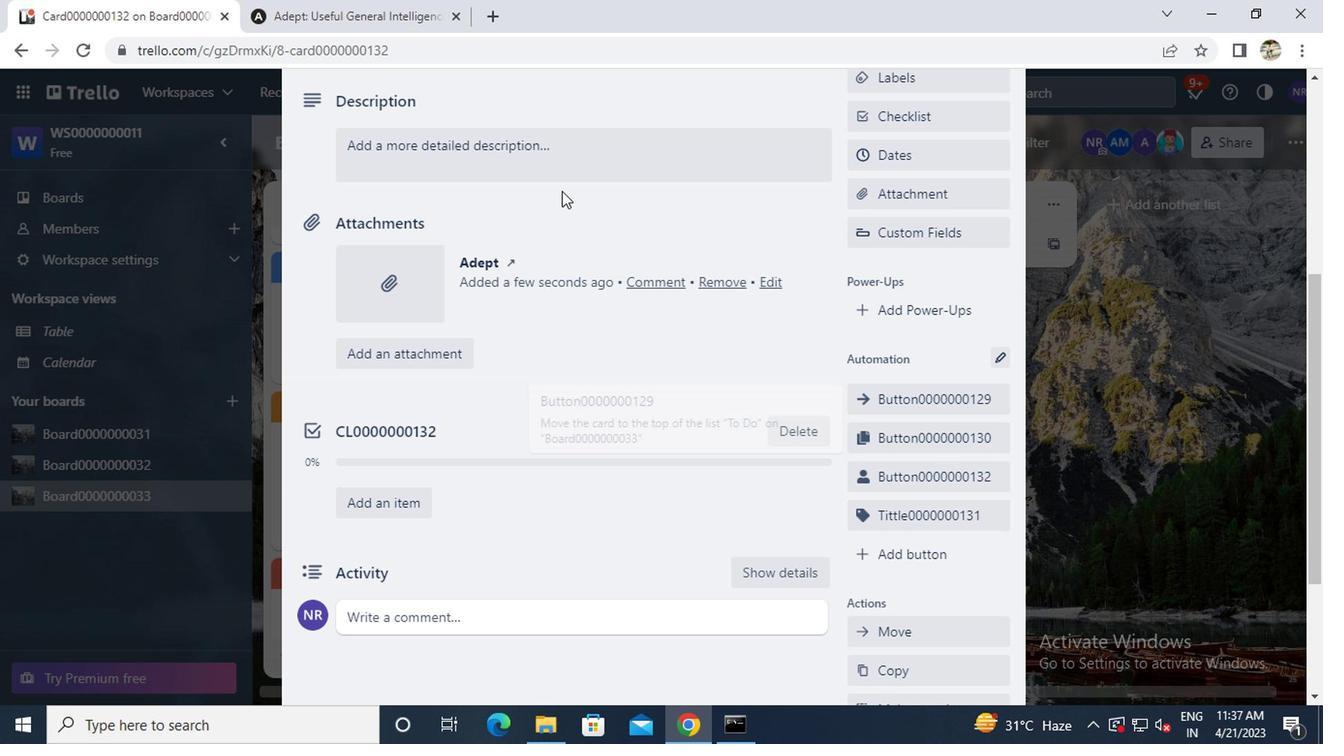 
Action: Mouse pressed left at (546, 159)
Screenshot: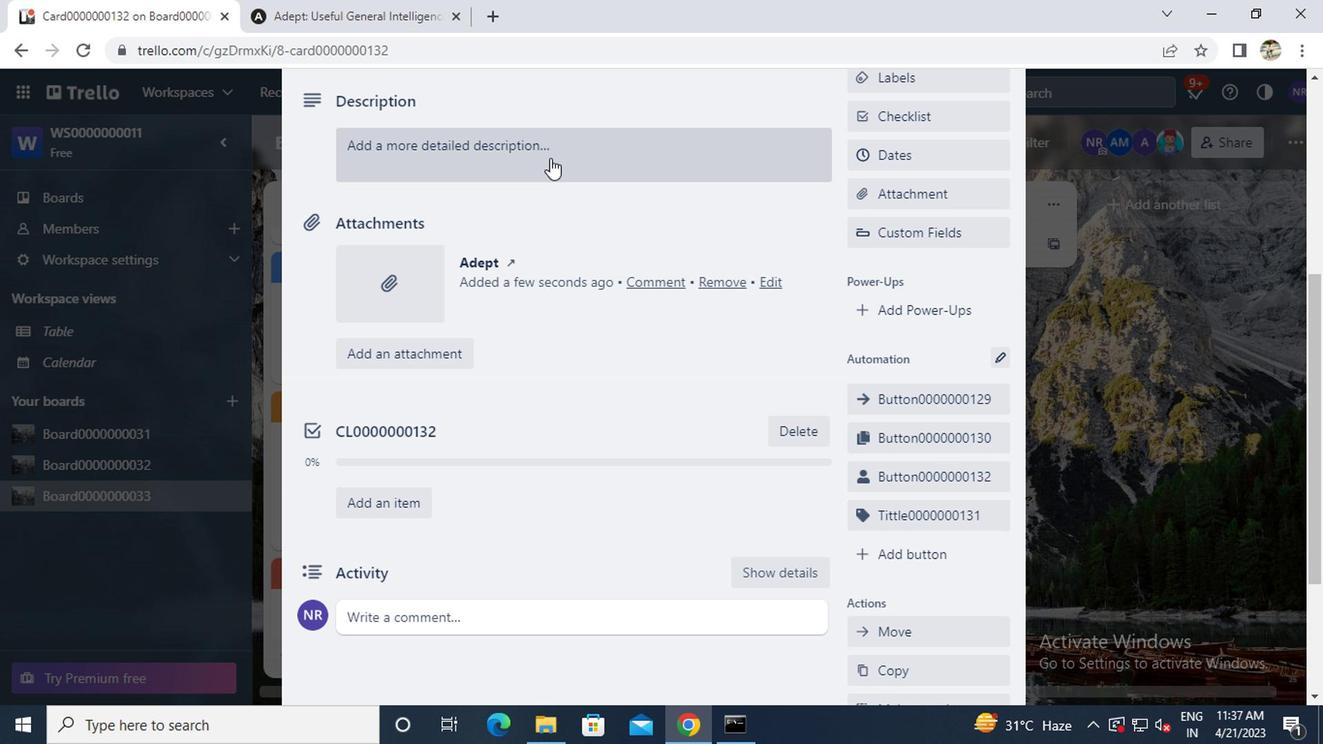 
Action: Key pressed <Key.caps_lock>ds0000000132
Screenshot: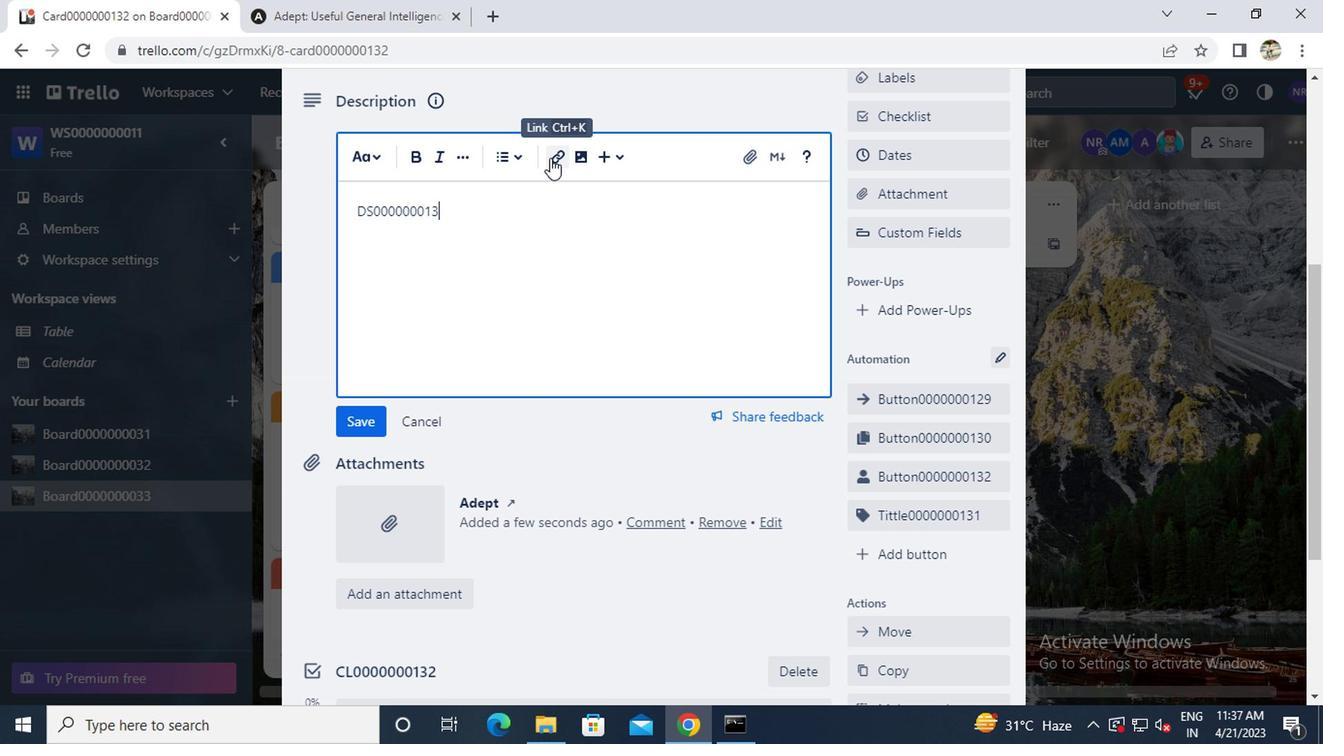 
Action: Mouse moved to (350, 430)
Screenshot: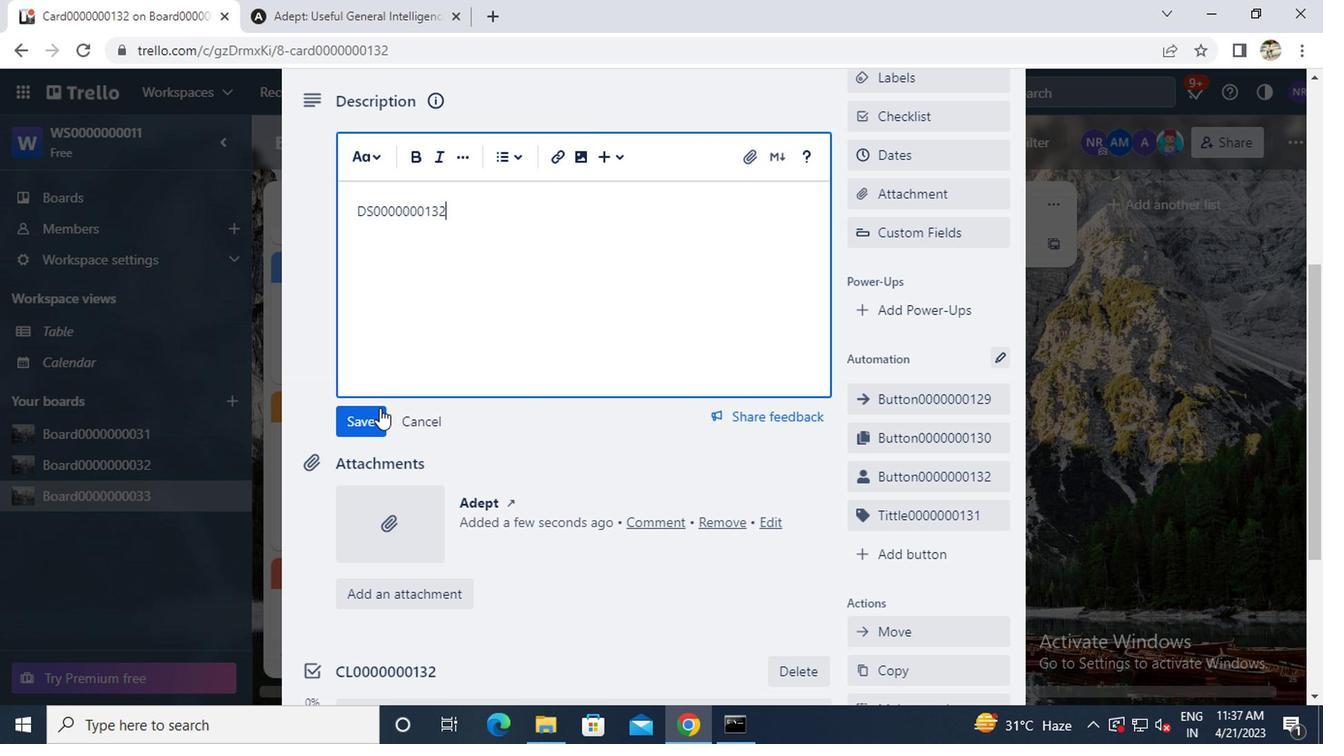 
Action: Mouse pressed left at (350, 430)
Screenshot: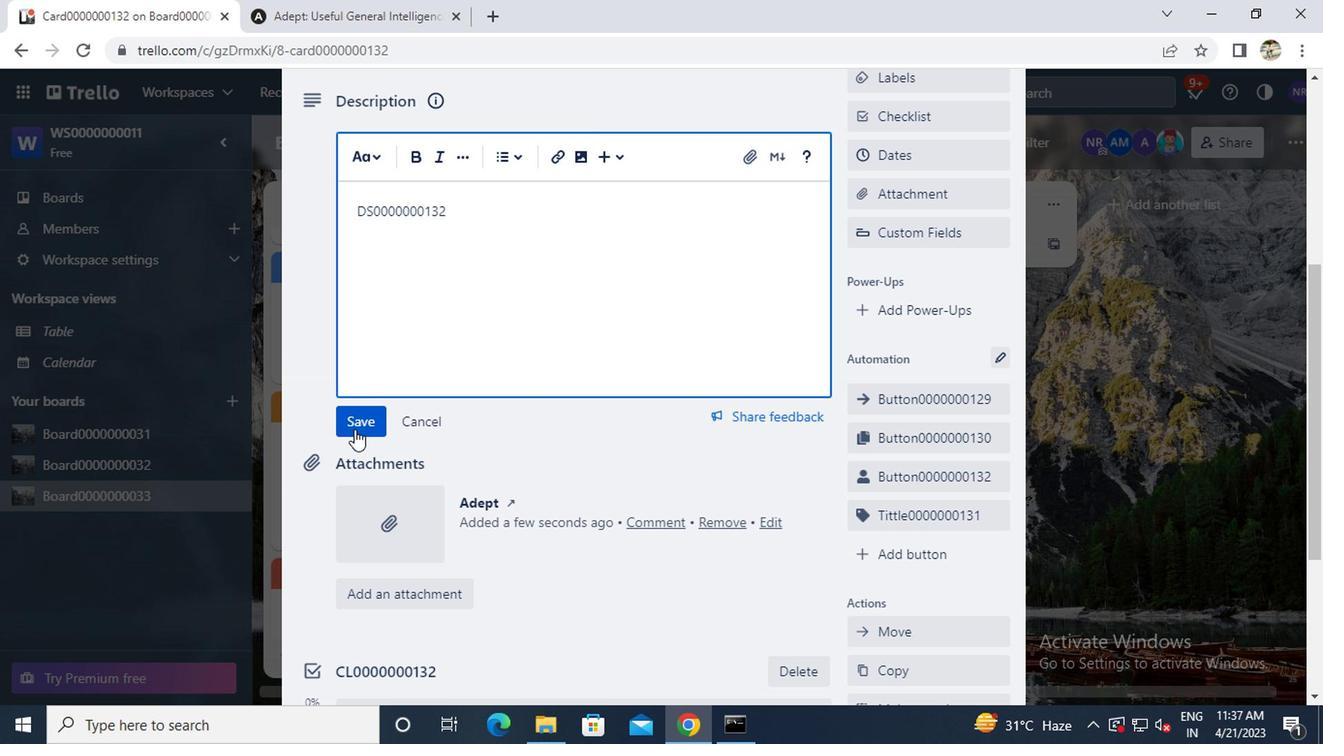 
Action: Mouse moved to (364, 581)
Screenshot: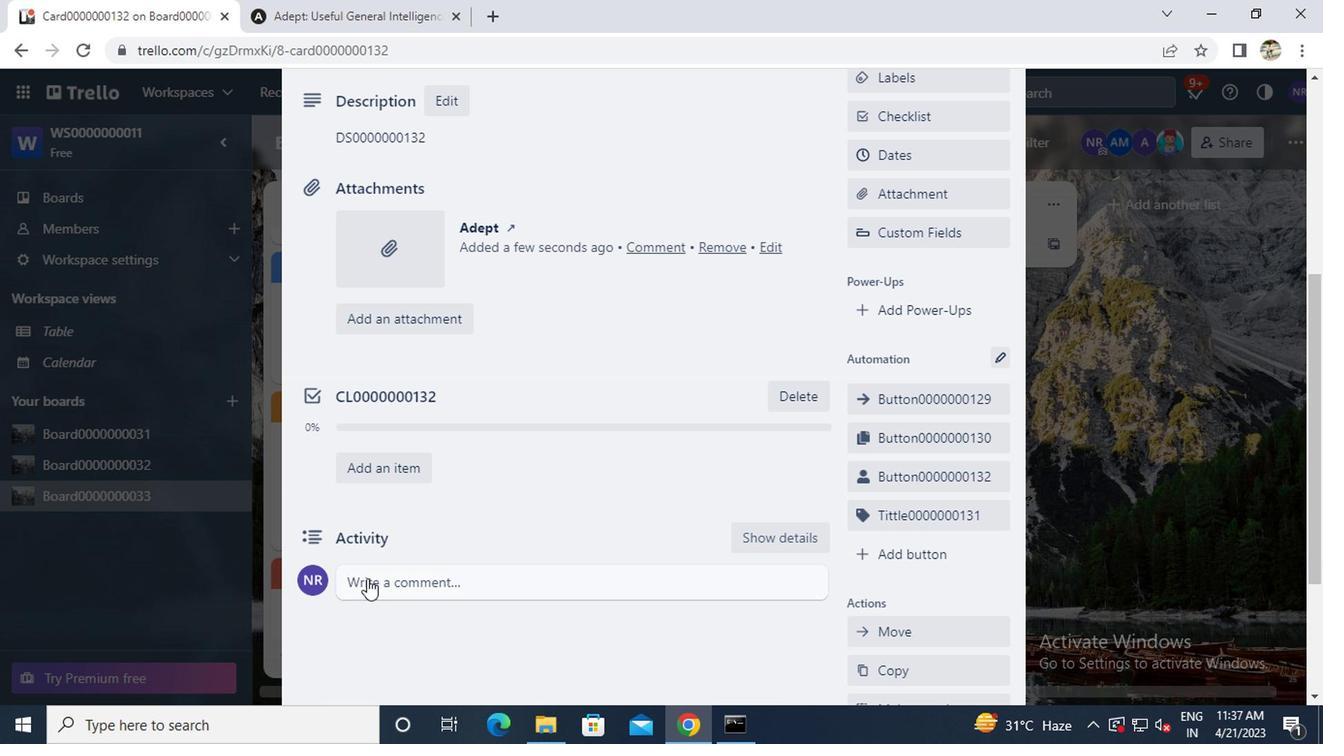 
Action: Mouse pressed left at (364, 581)
Screenshot: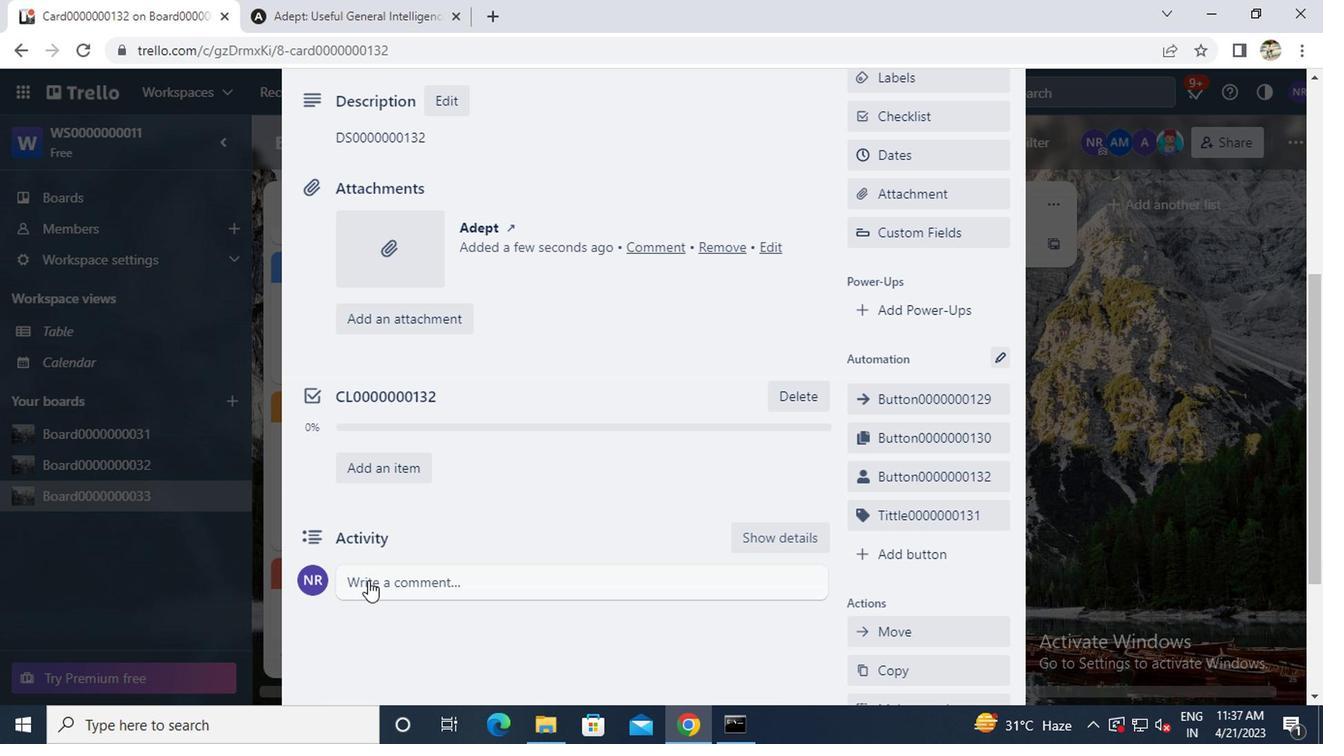 
Action: Key pressed cm0000000132
Screenshot: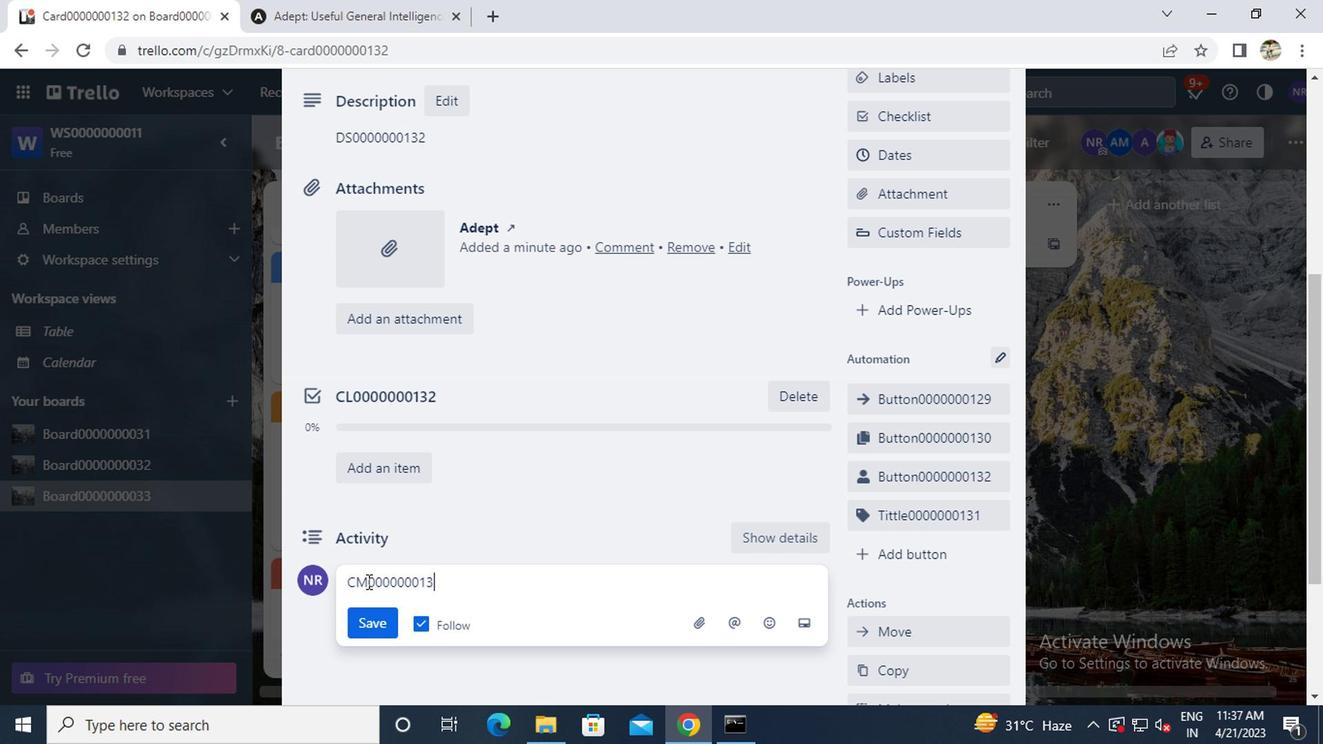 
Action: Mouse moved to (371, 626)
Screenshot: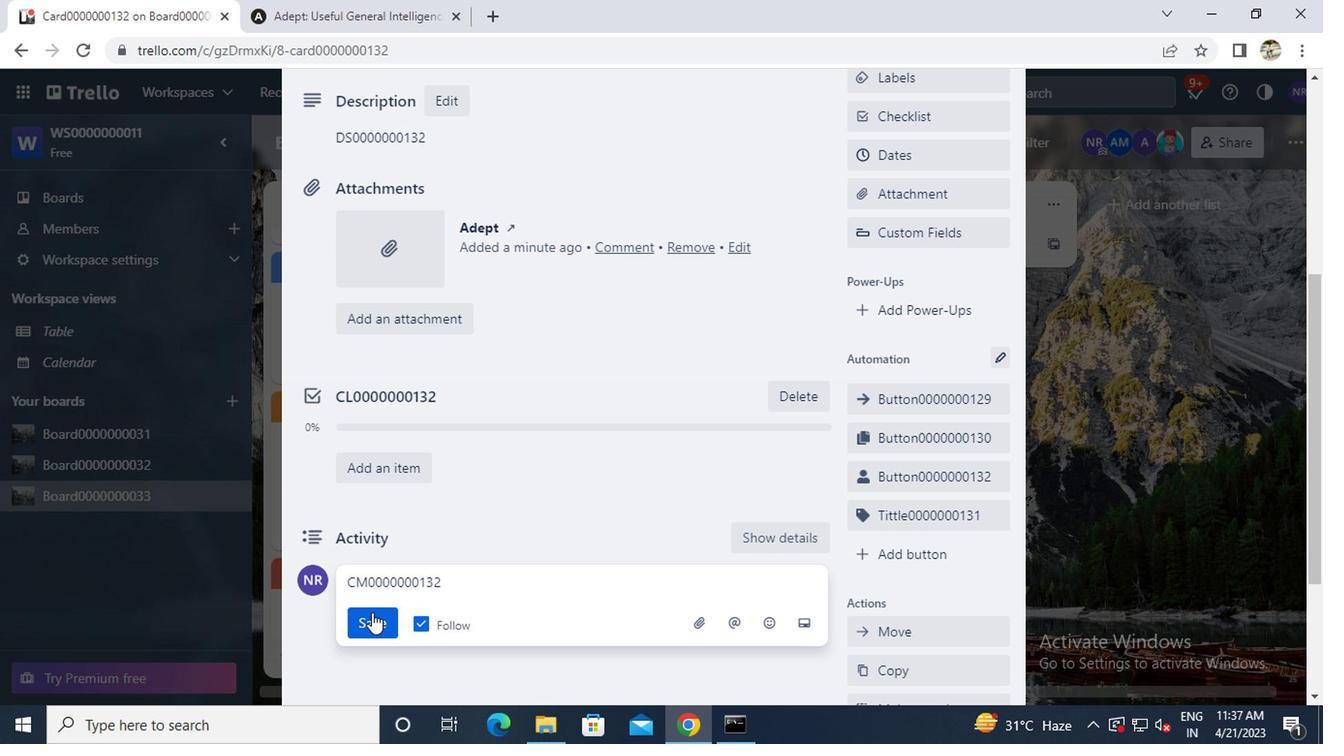 
Action: Mouse pressed left at (371, 626)
Screenshot: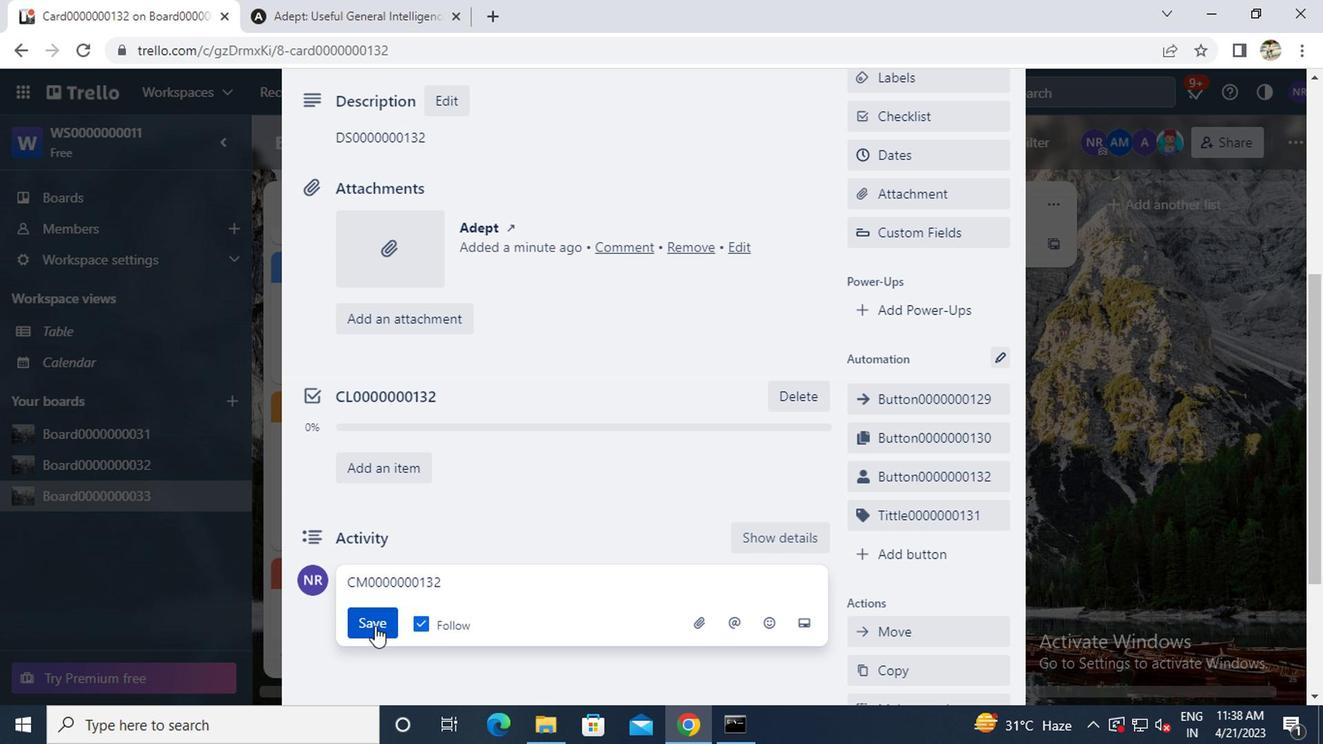 
Action: Mouse moved to (385, 621)
Screenshot: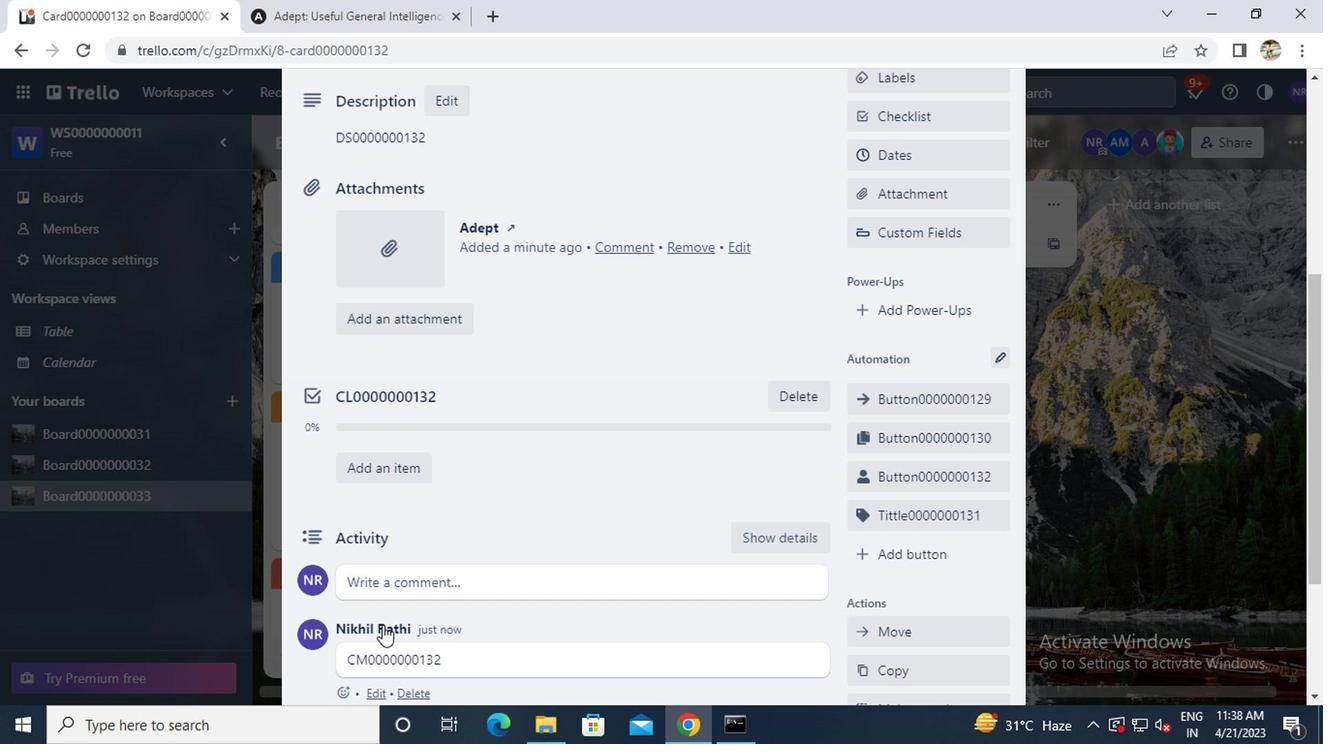 
Action: Mouse scrolled (385, 622) with delta (0, 0)
Screenshot: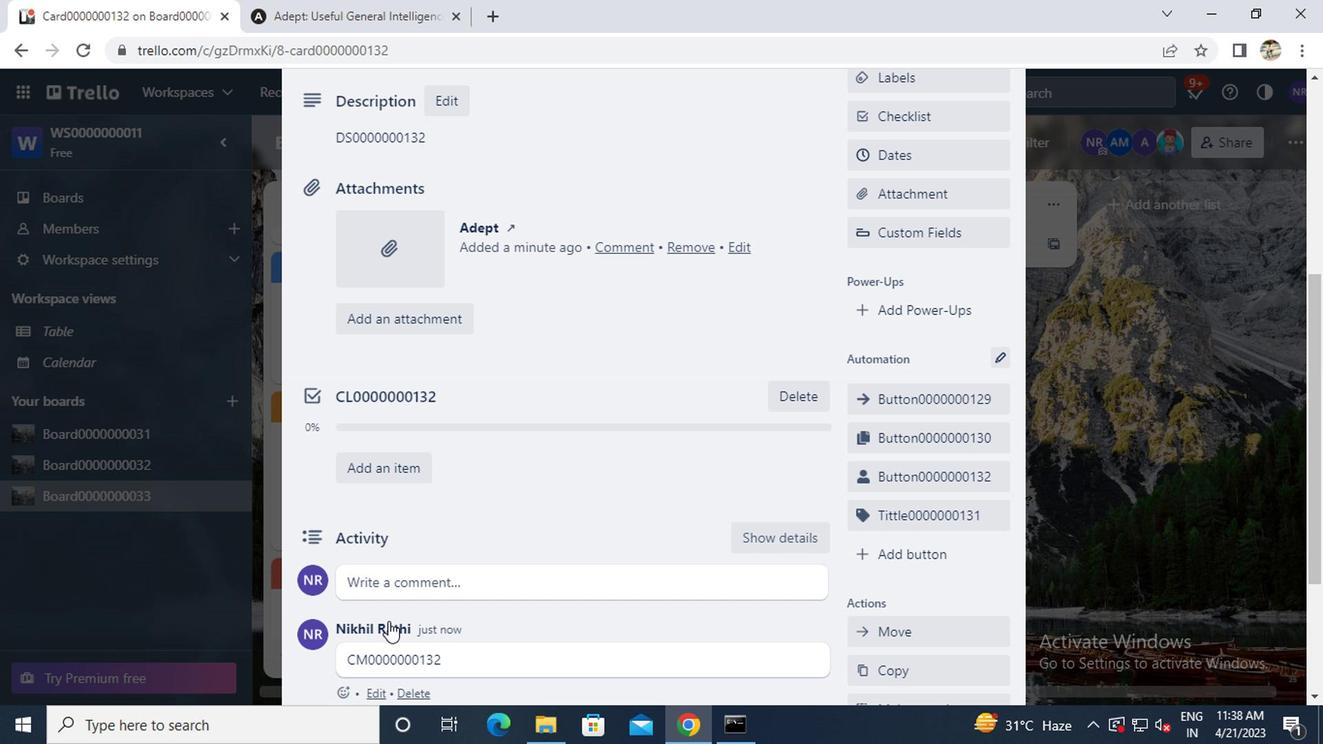 
Action: Mouse scrolled (385, 622) with delta (0, 0)
Screenshot: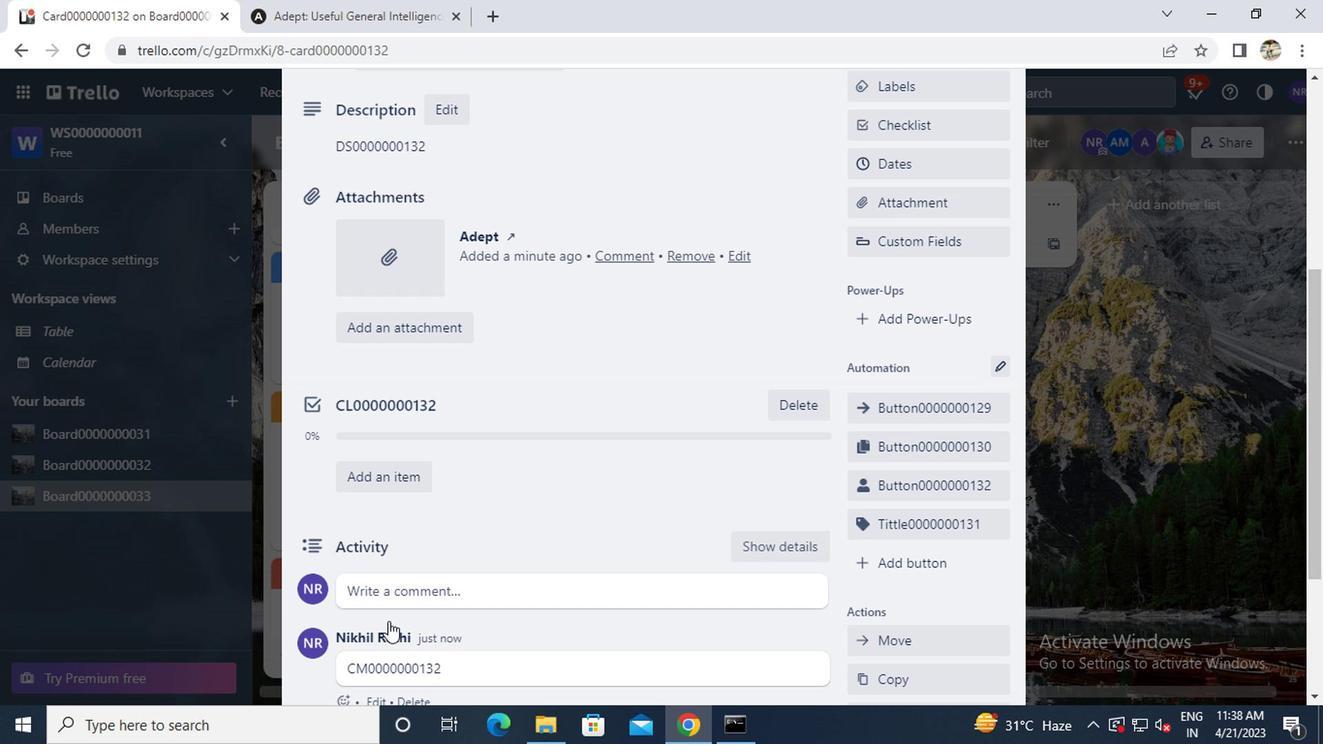 
Action: Mouse scrolled (385, 622) with delta (0, 0)
Screenshot: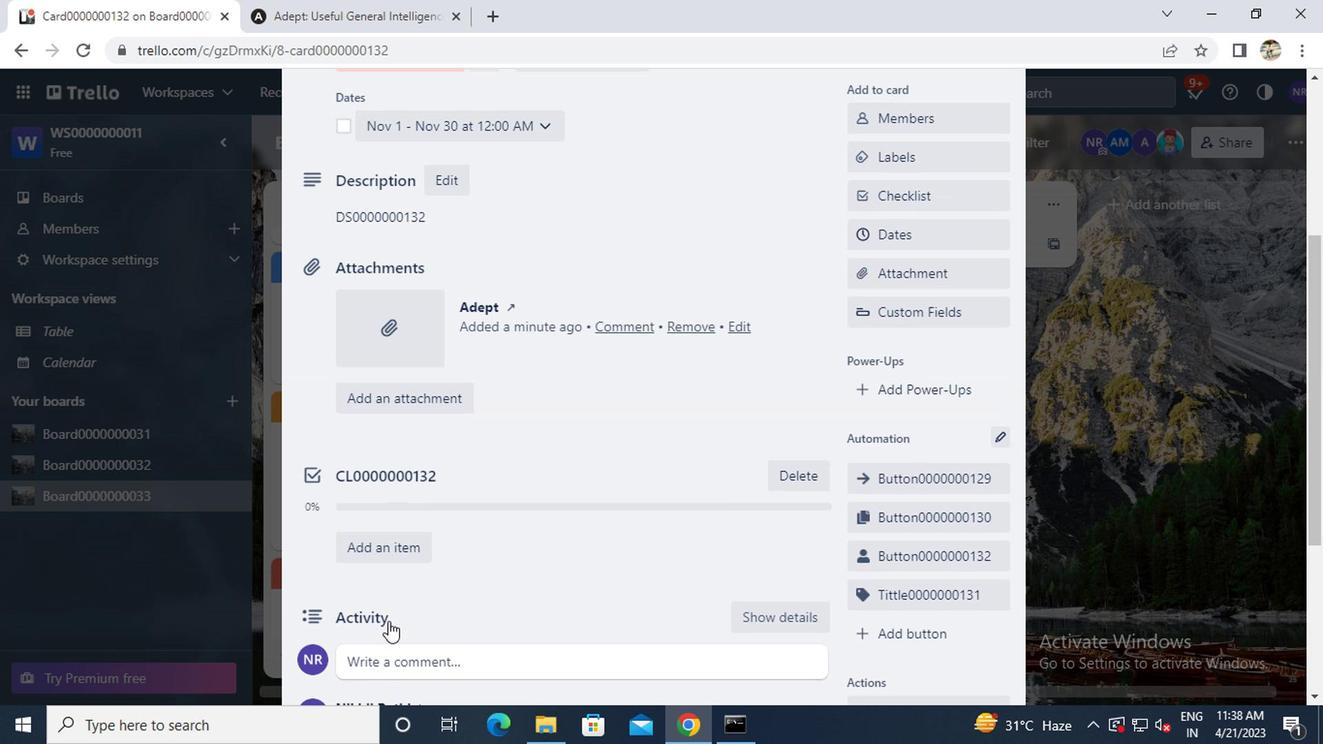 
Action: Mouse scrolled (385, 622) with delta (0, 0)
Screenshot: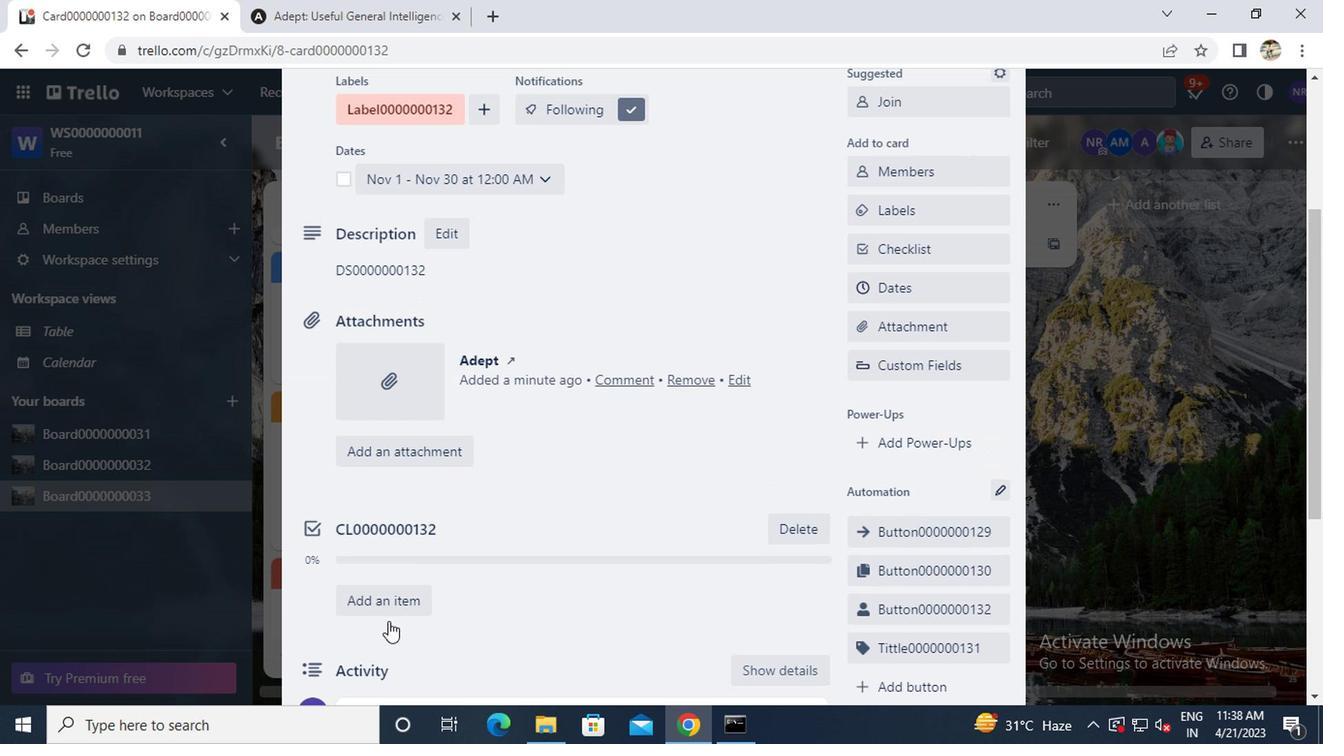 
Action: Mouse scrolled (385, 622) with delta (0, 0)
Screenshot: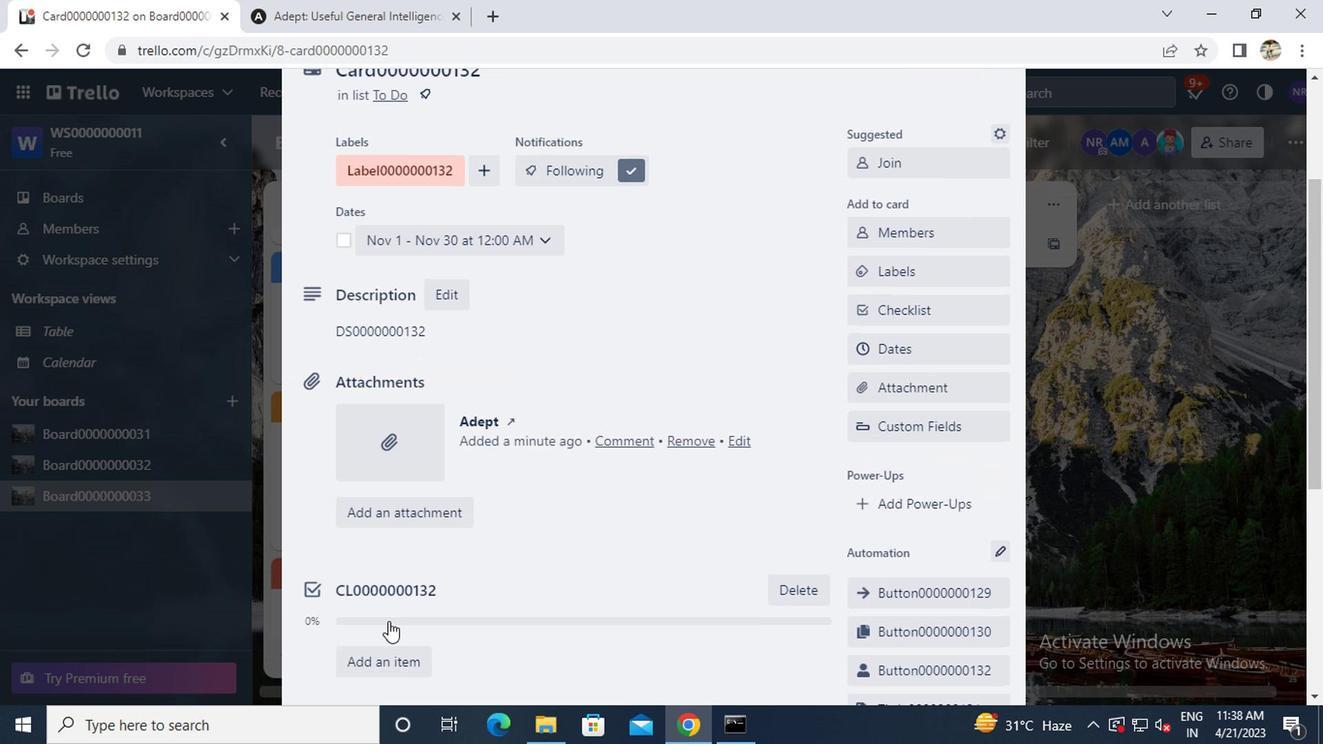 
Action: Mouse scrolled (385, 622) with delta (0, 0)
Screenshot: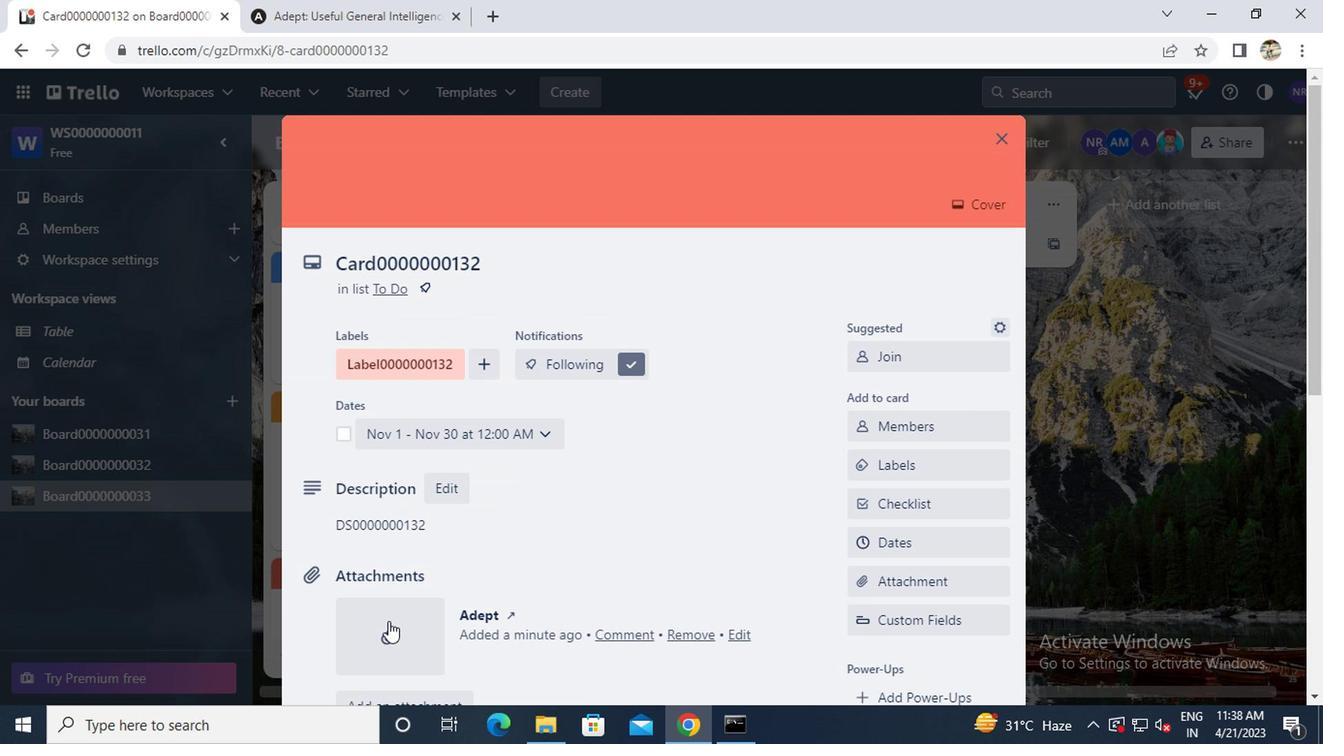 
Action: Mouse scrolled (385, 622) with delta (0, 0)
Screenshot: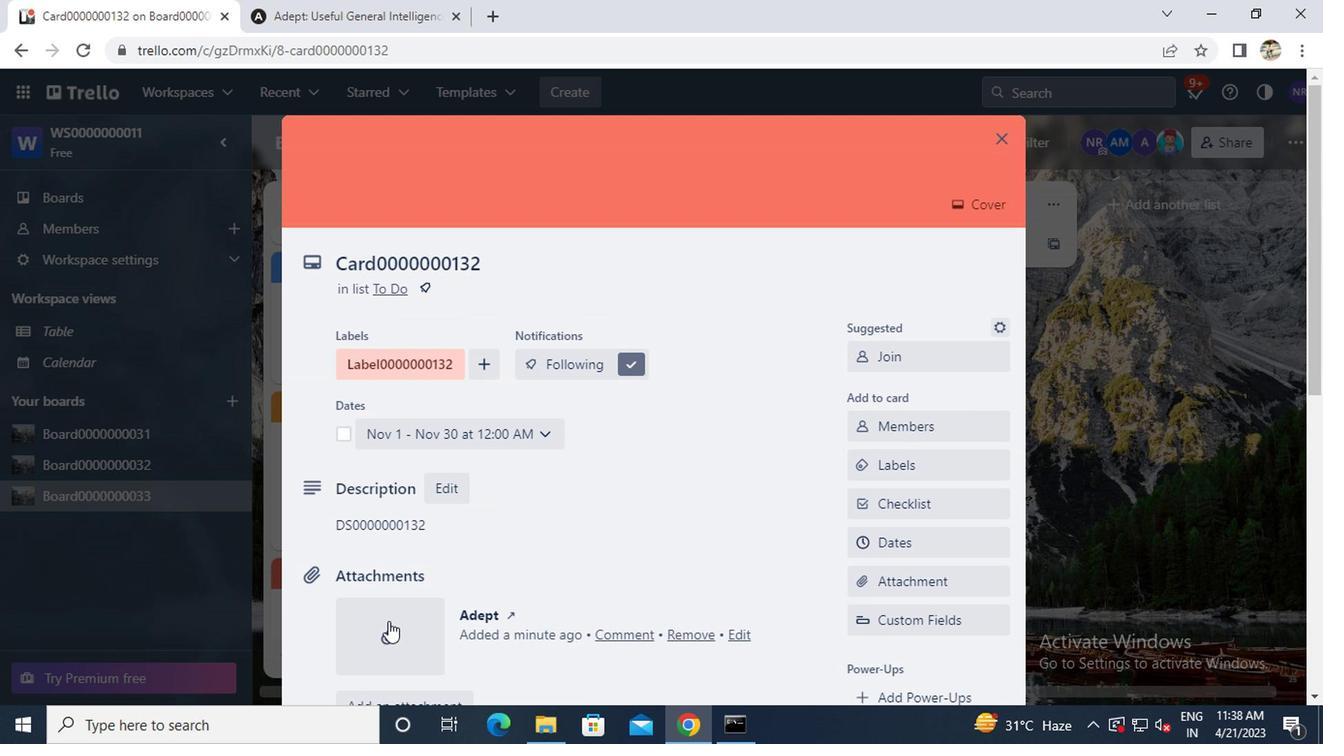 
Action: Mouse moved to (991, 133)
Screenshot: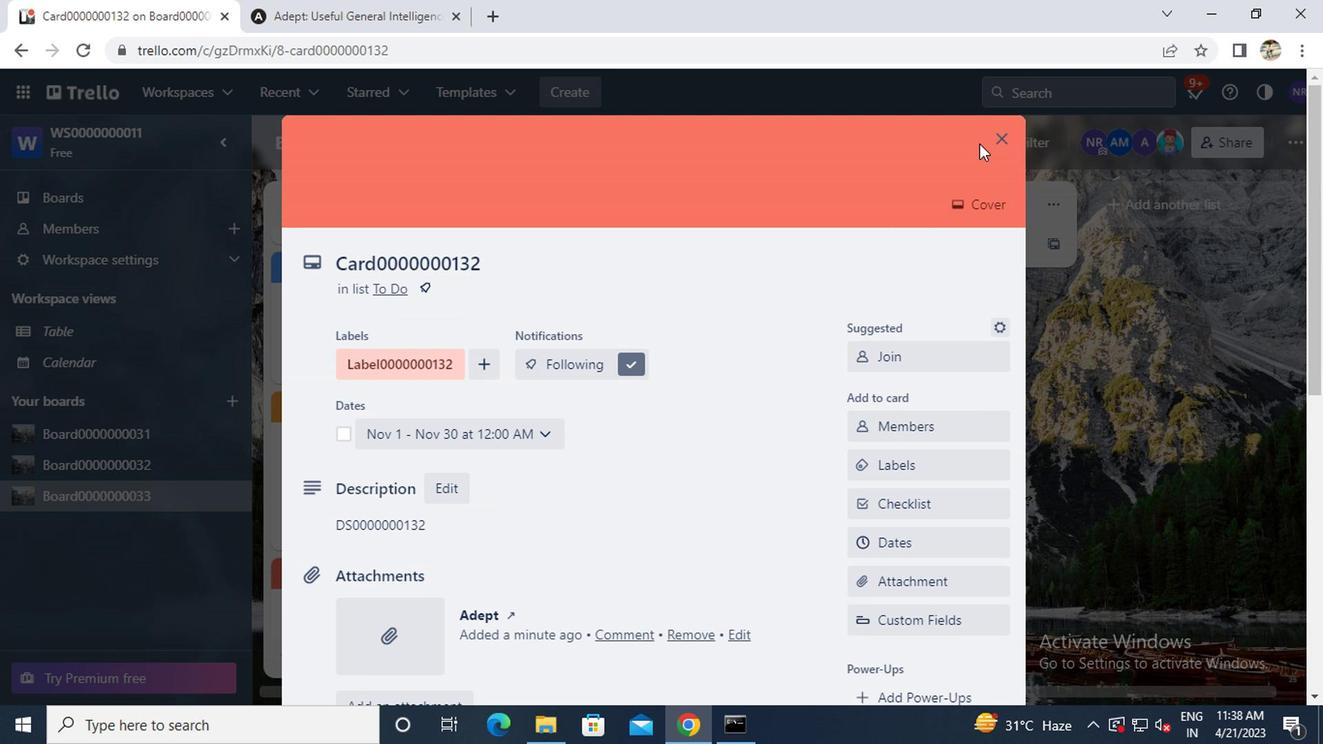 
Action: Mouse pressed left at (991, 133)
Screenshot: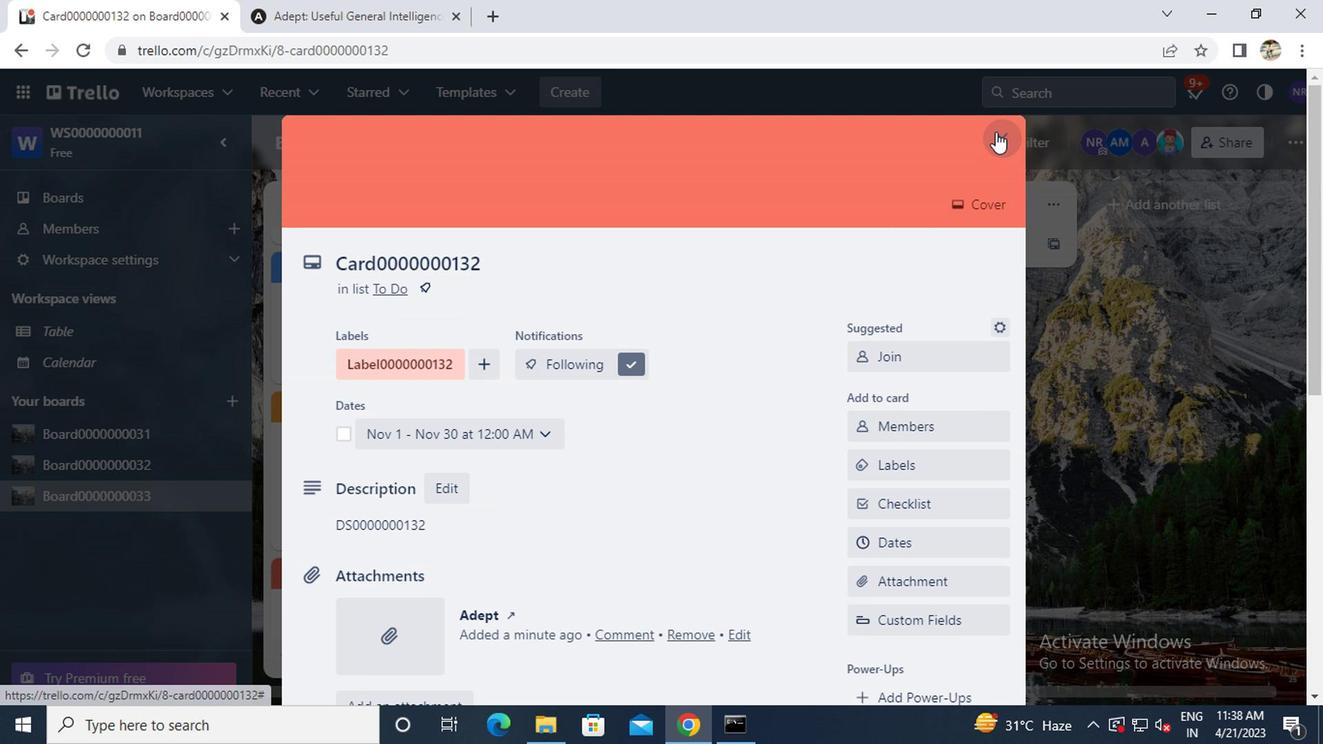 
